 Task: Add Sprouts Organic Balsamic Glaze to the cart.
Action: Mouse pressed left at (21, 83)
Screenshot: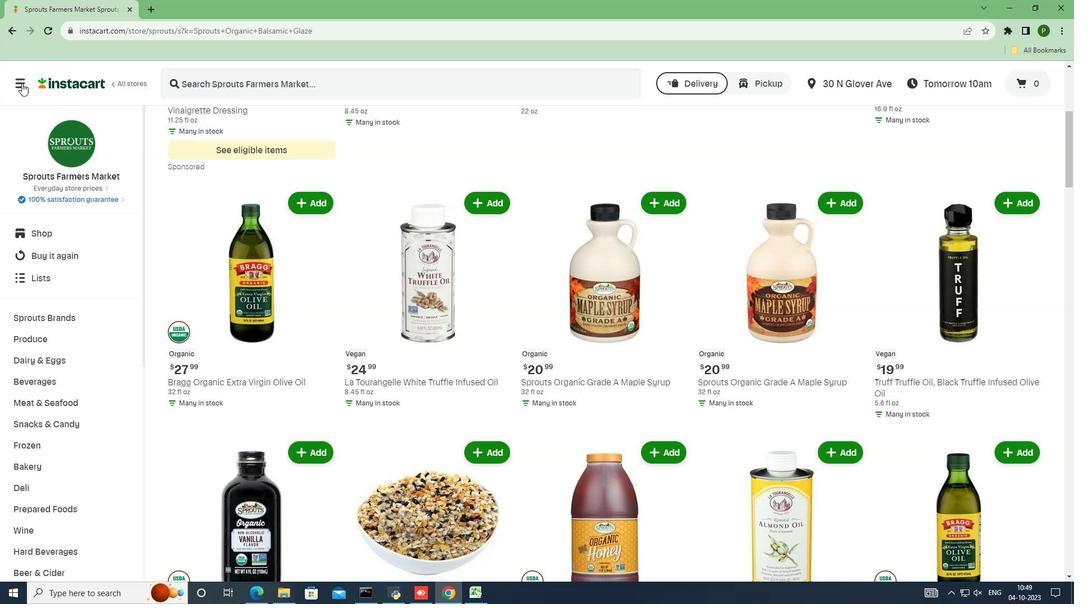 
Action: Mouse moved to (68, 306)
Screenshot: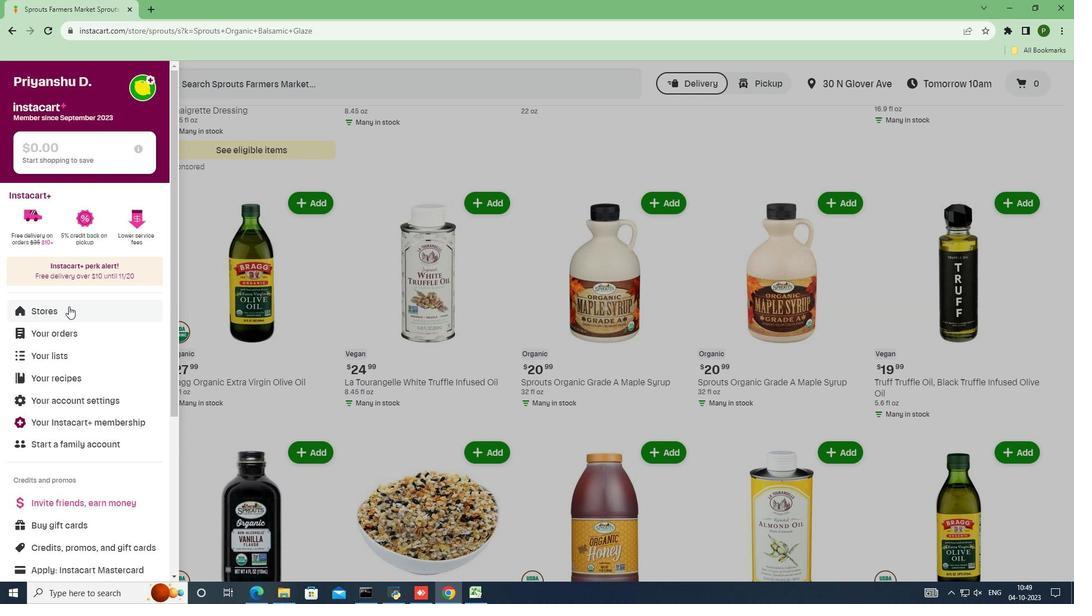 
Action: Mouse pressed left at (68, 306)
Screenshot: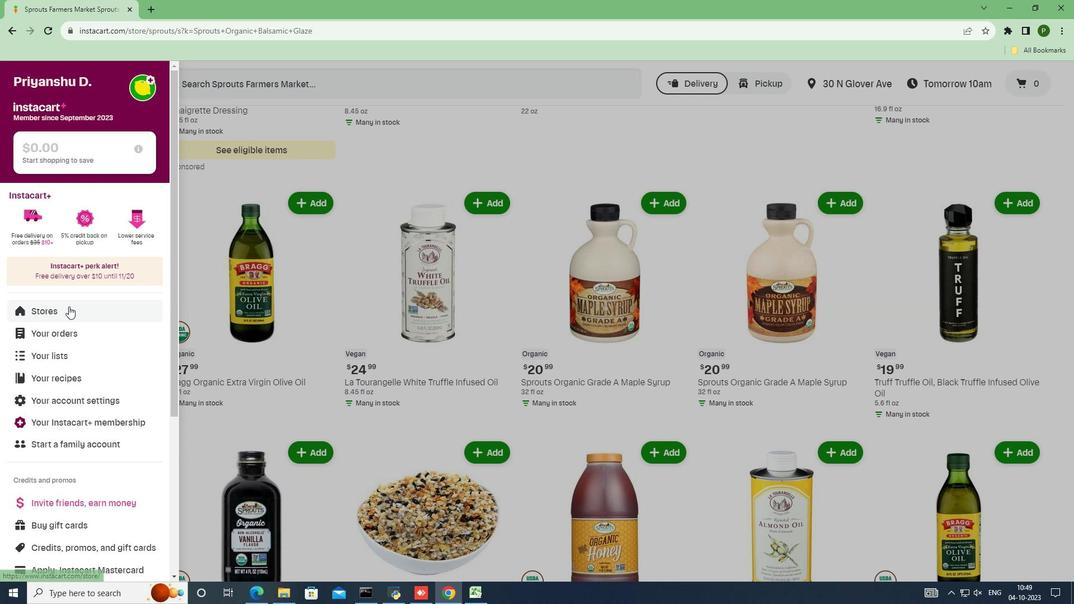 
Action: Mouse moved to (250, 140)
Screenshot: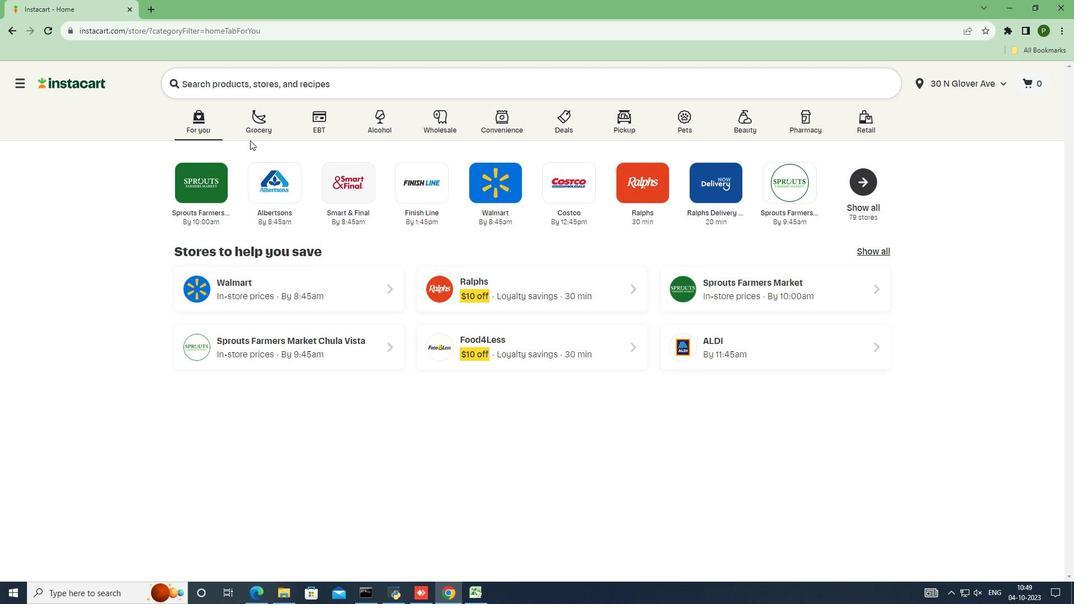 
Action: Mouse pressed left at (250, 140)
Screenshot: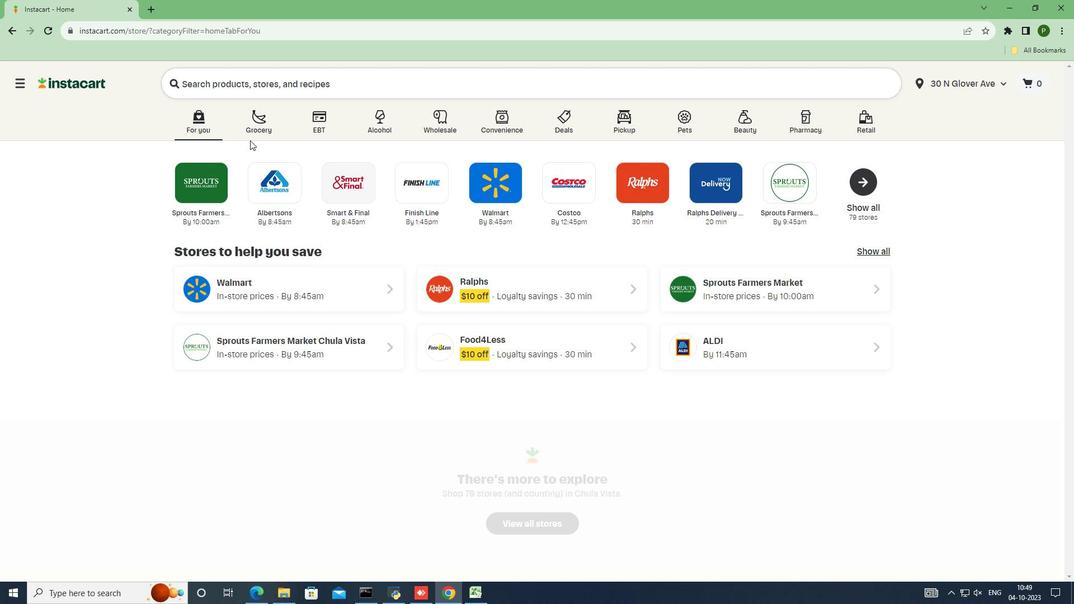 
Action: Mouse moved to (251, 137)
Screenshot: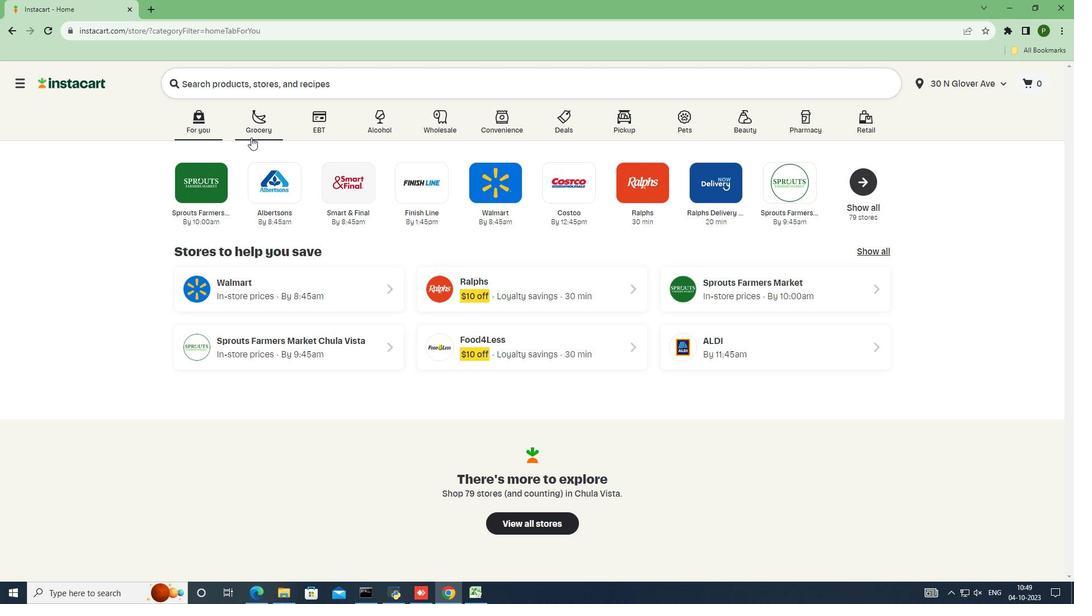 
Action: Mouse pressed left at (251, 137)
Screenshot: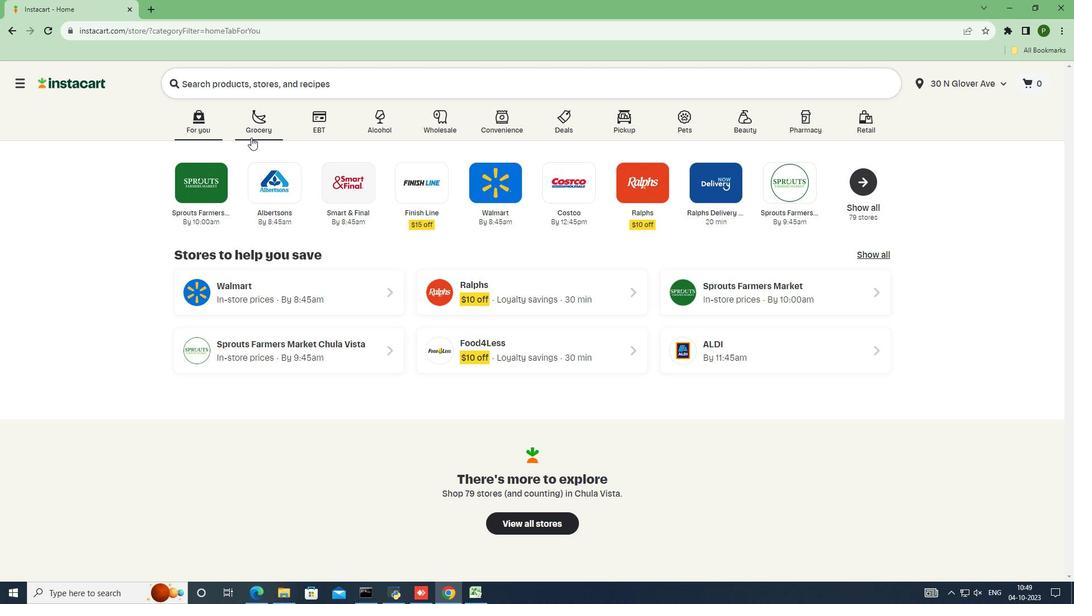 
Action: Mouse moved to (674, 258)
Screenshot: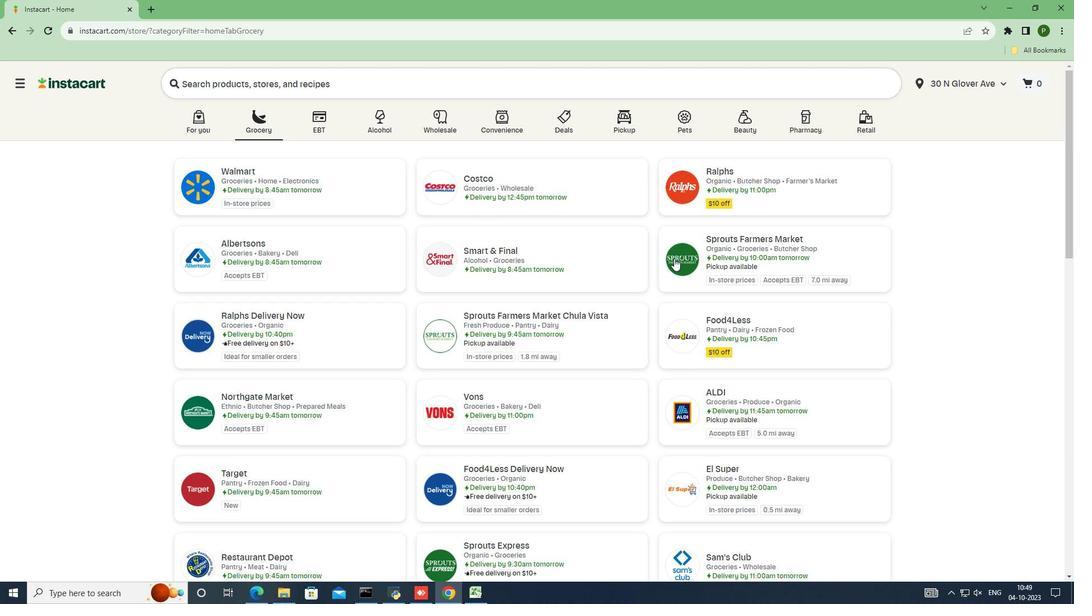 
Action: Mouse pressed left at (674, 258)
Screenshot: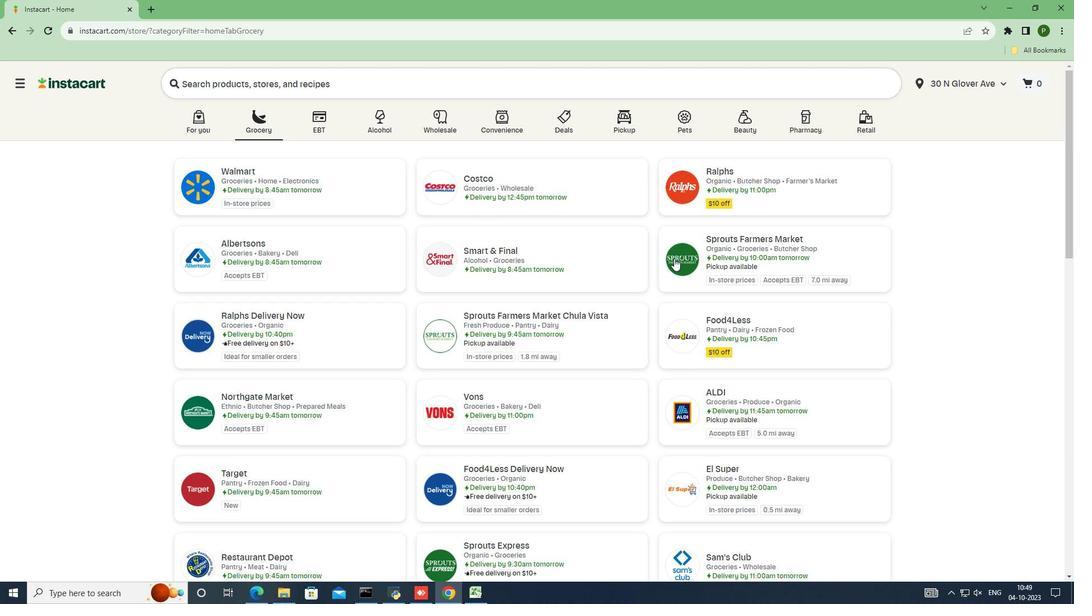 
Action: Mouse moved to (81, 318)
Screenshot: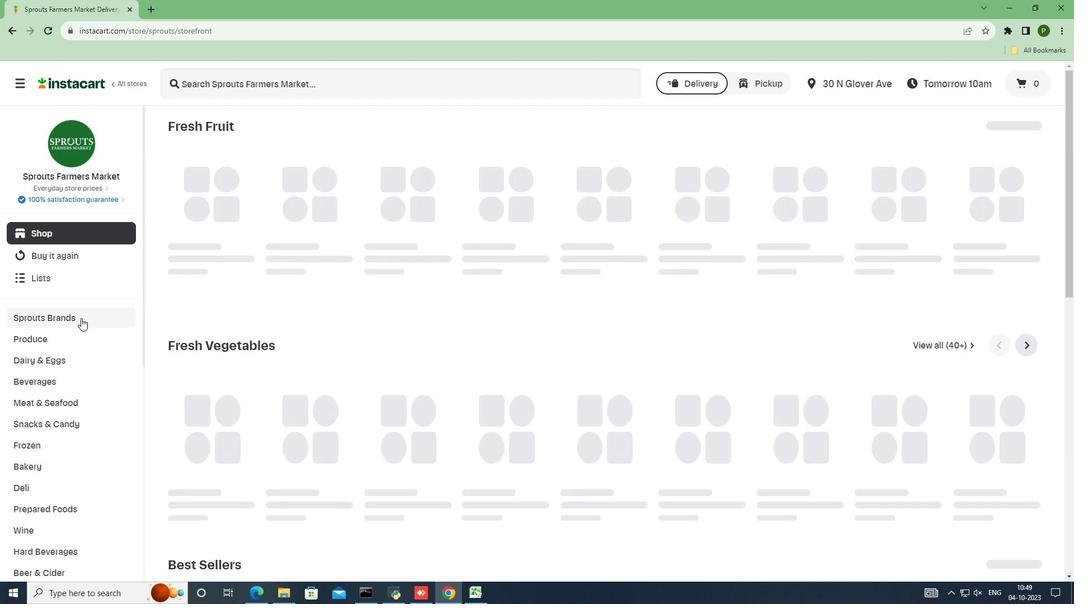 
Action: Mouse pressed left at (81, 318)
Screenshot: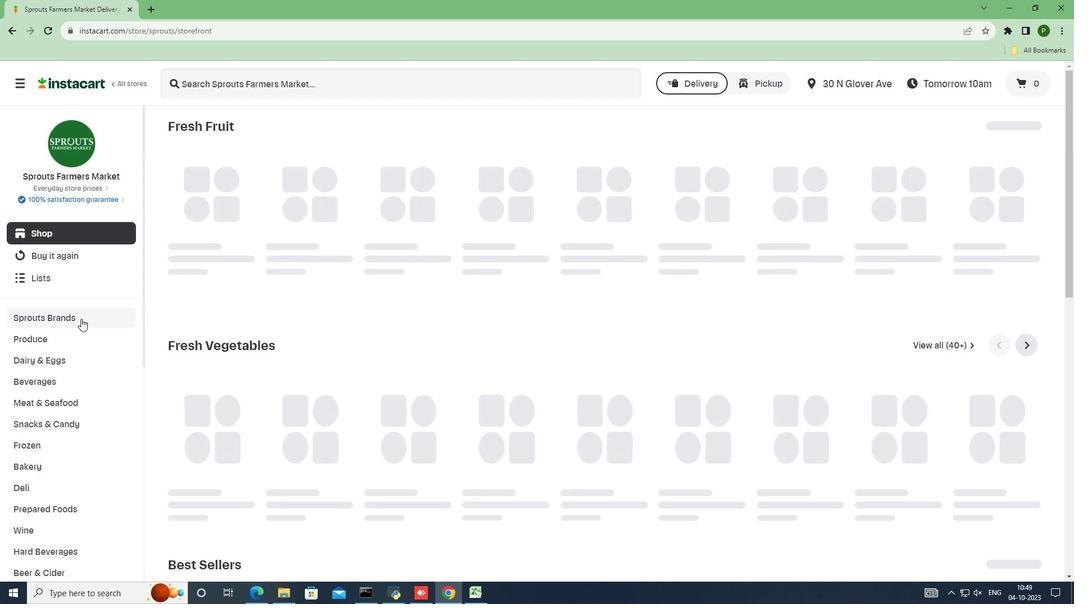 
Action: Mouse moved to (61, 400)
Screenshot: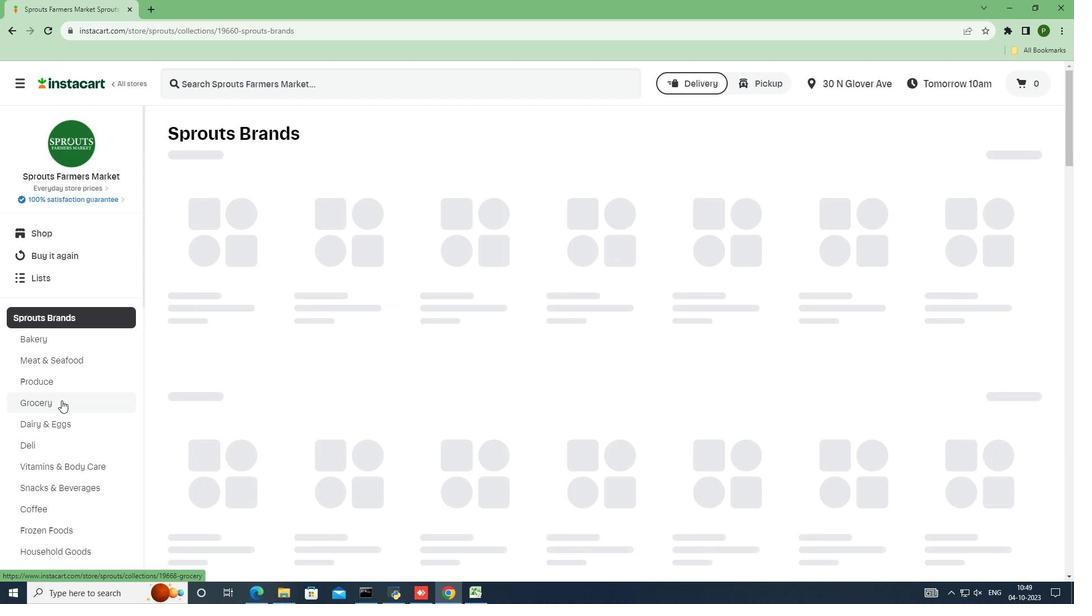 
Action: Mouse pressed left at (61, 400)
Screenshot: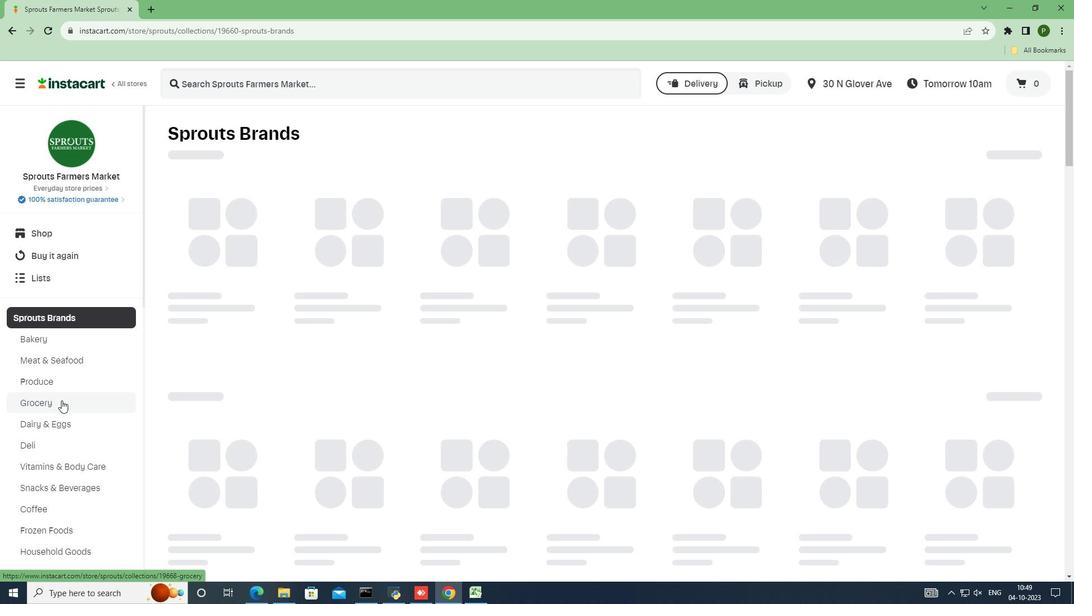 
Action: Mouse moved to (248, 226)
Screenshot: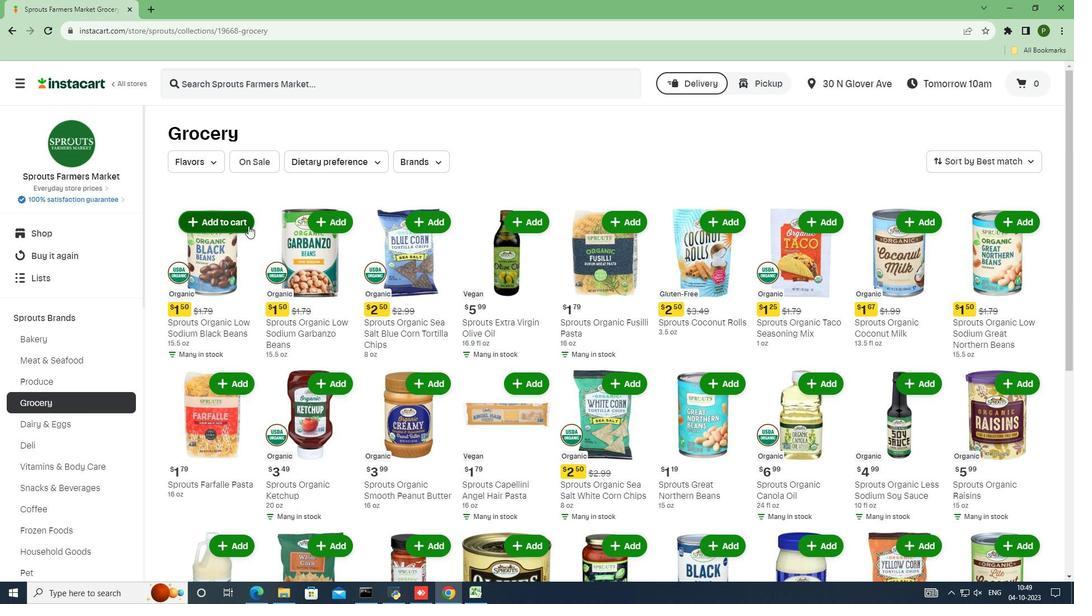 
Action: Mouse scrolled (248, 225) with delta (0, 0)
Screenshot: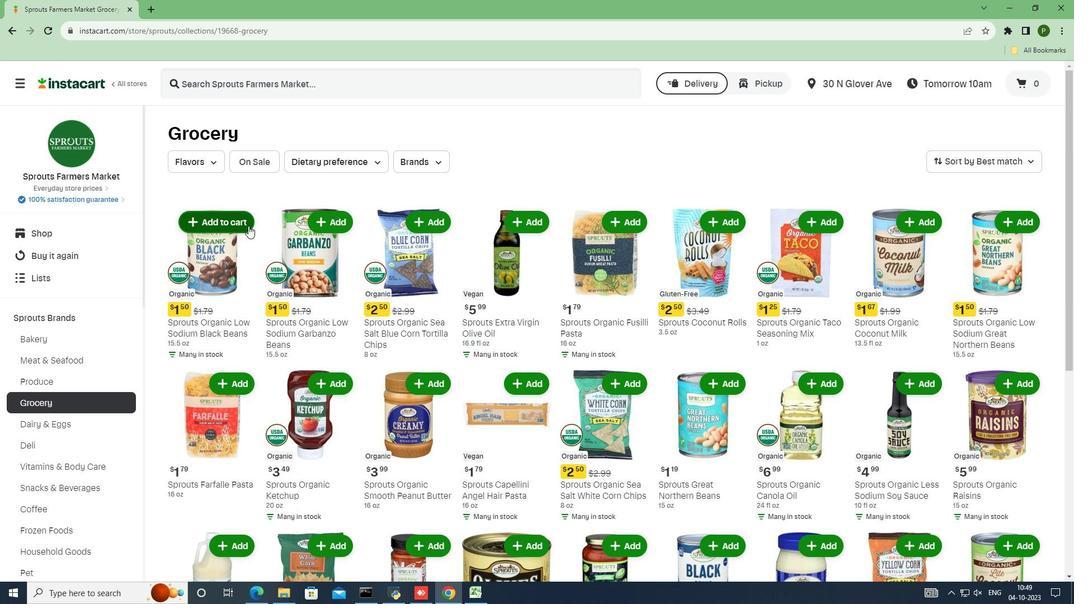 
Action: Mouse scrolled (248, 225) with delta (0, 0)
Screenshot: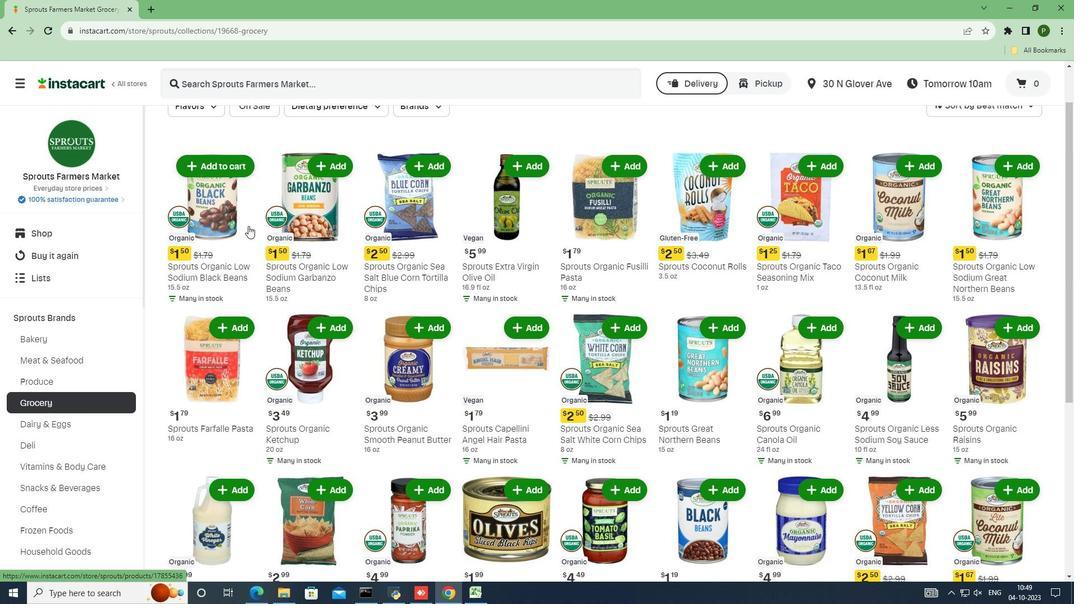 
Action: Mouse scrolled (248, 225) with delta (0, 0)
Screenshot: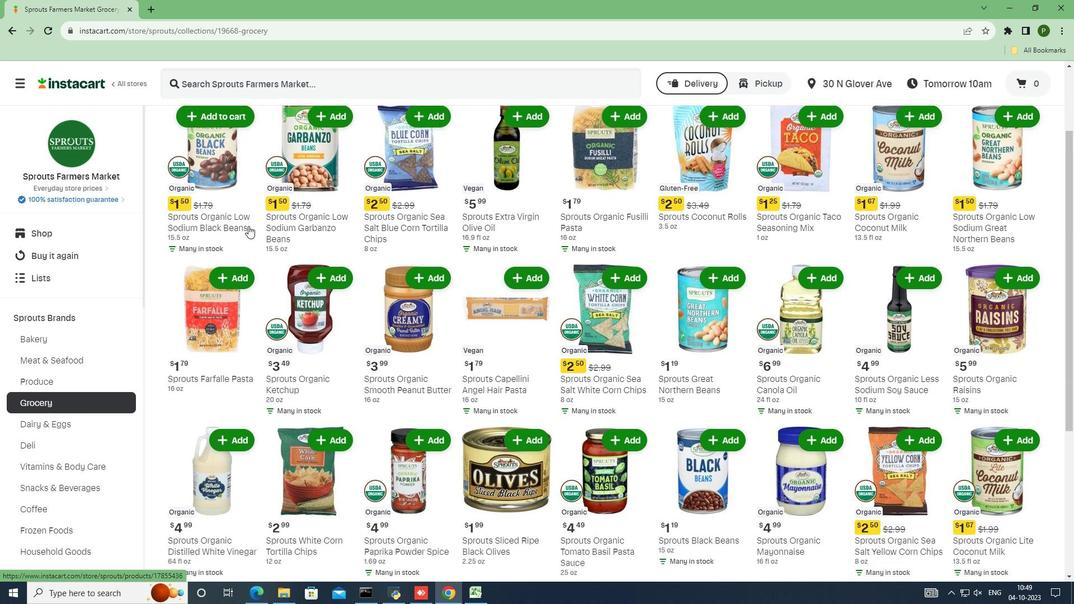 
Action: Mouse scrolled (248, 225) with delta (0, 0)
Screenshot: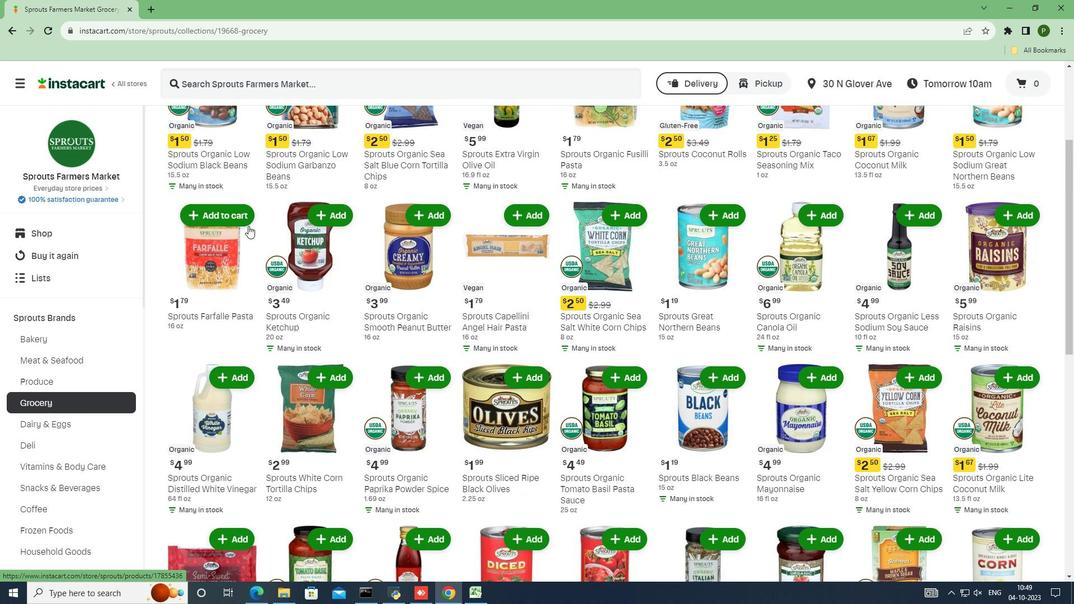 
Action: Mouse scrolled (248, 225) with delta (0, 0)
Screenshot: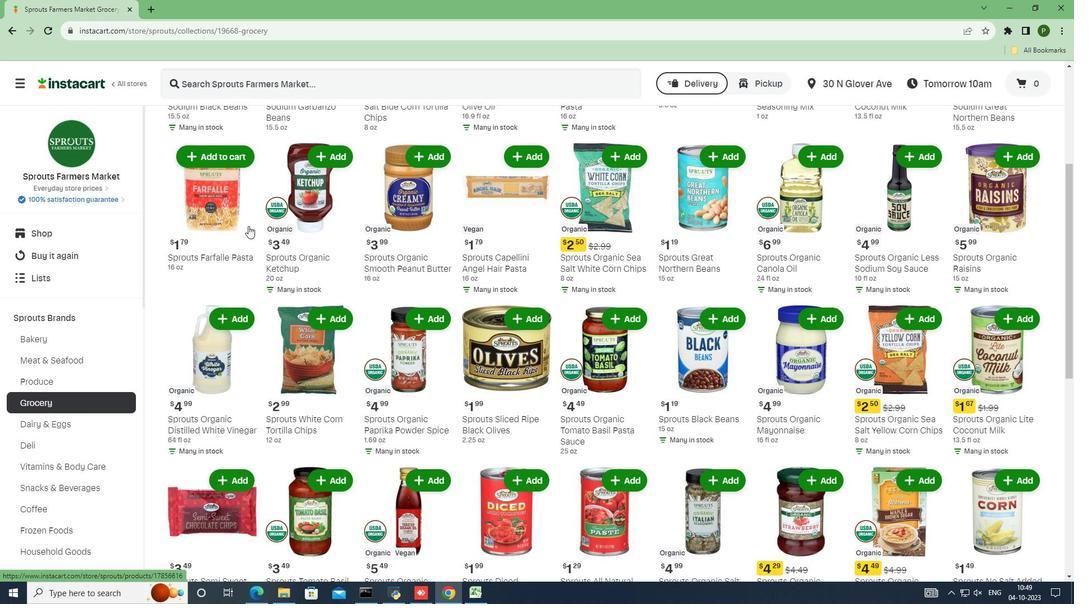 
Action: Mouse scrolled (248, 225) with delta (0, 0)
Screenshot: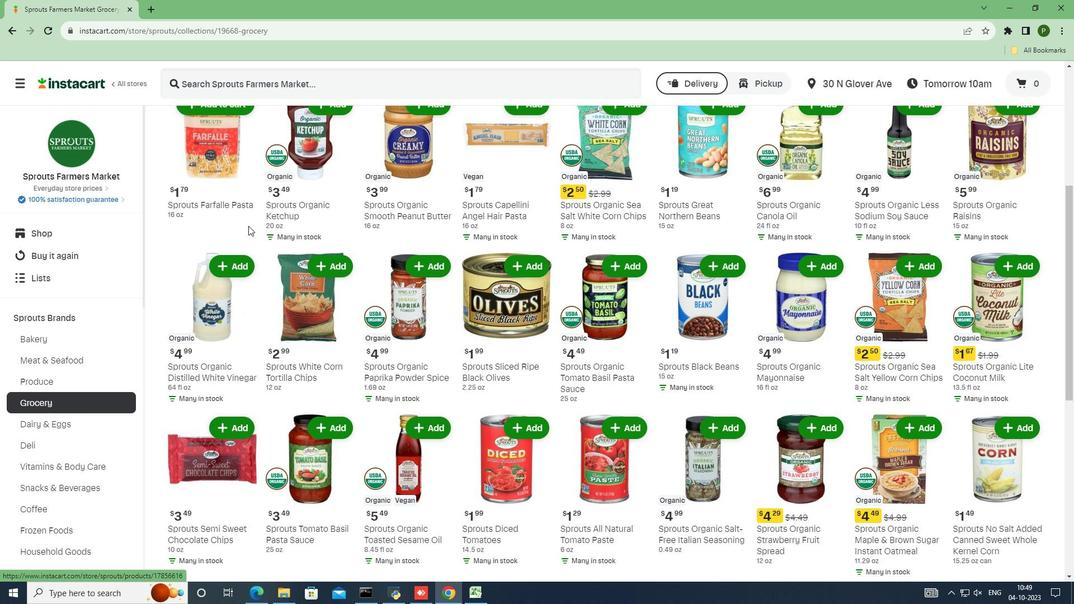 
Action: Mouse scrolled (248, 225) with delta (0, 0)
Screenshot: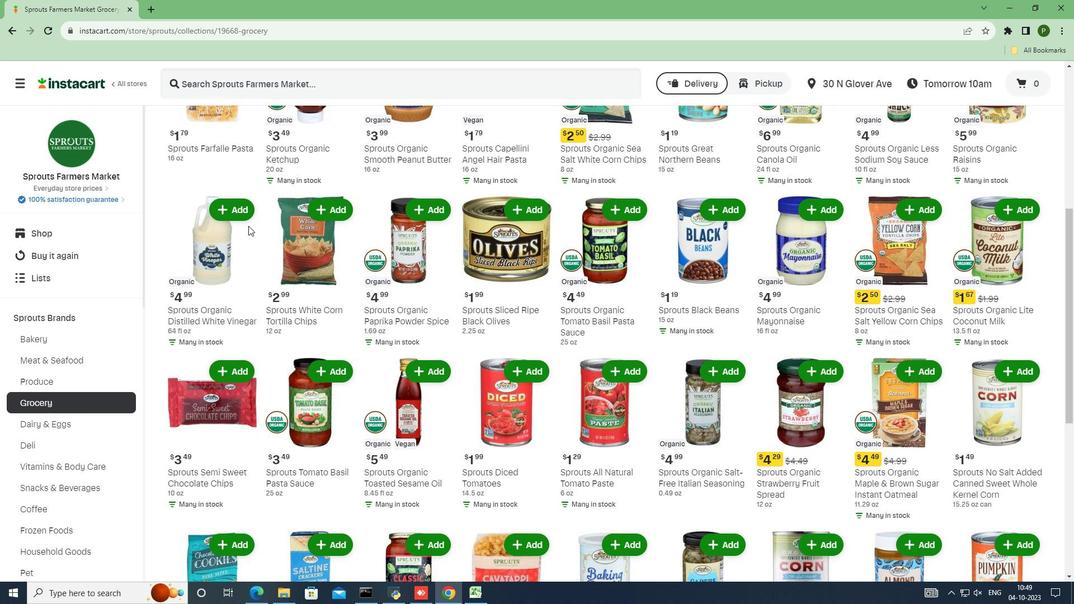 
Action: Mouse scrolled (248, 225) with delta (0, 0)
Screenshot: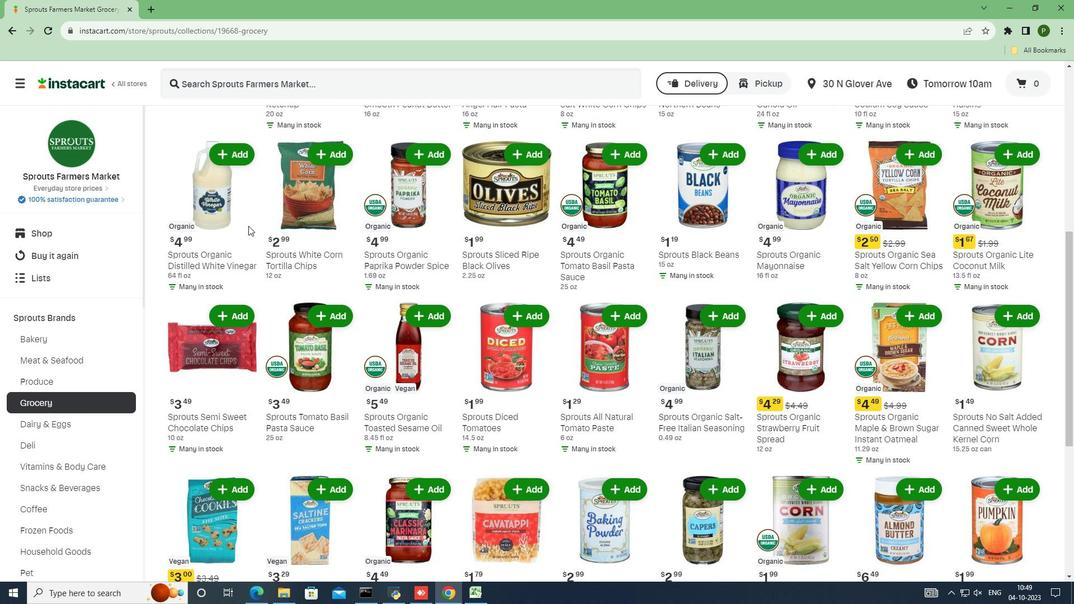
Action: Mouse scrolled (248, 225) with delta (0, 0)
Screenshot: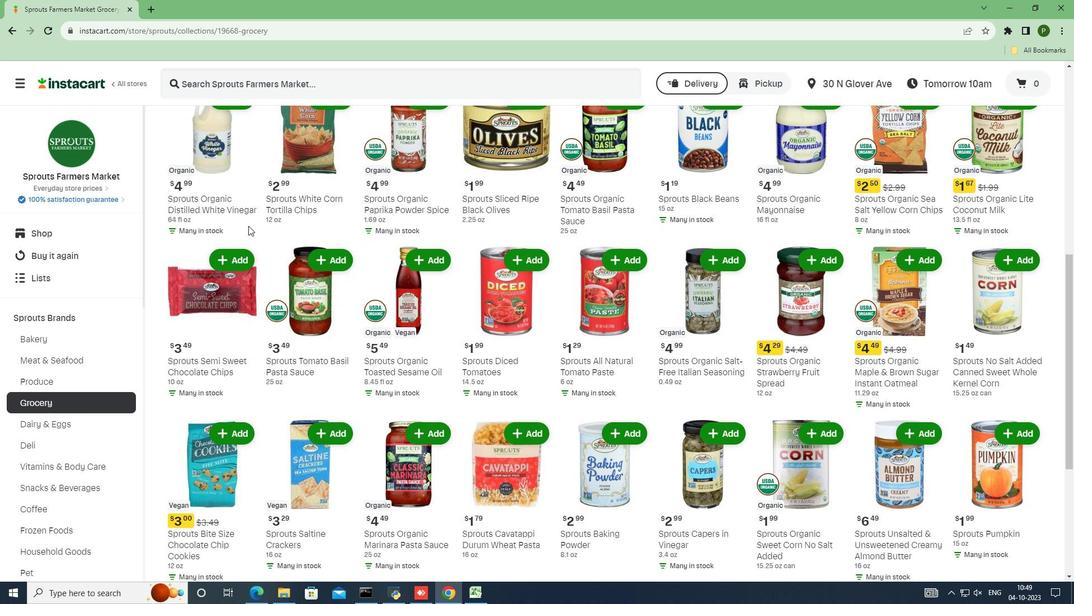 
Action: Mouse scrolled (248, 225) with delta (0, 0)
Screenshot: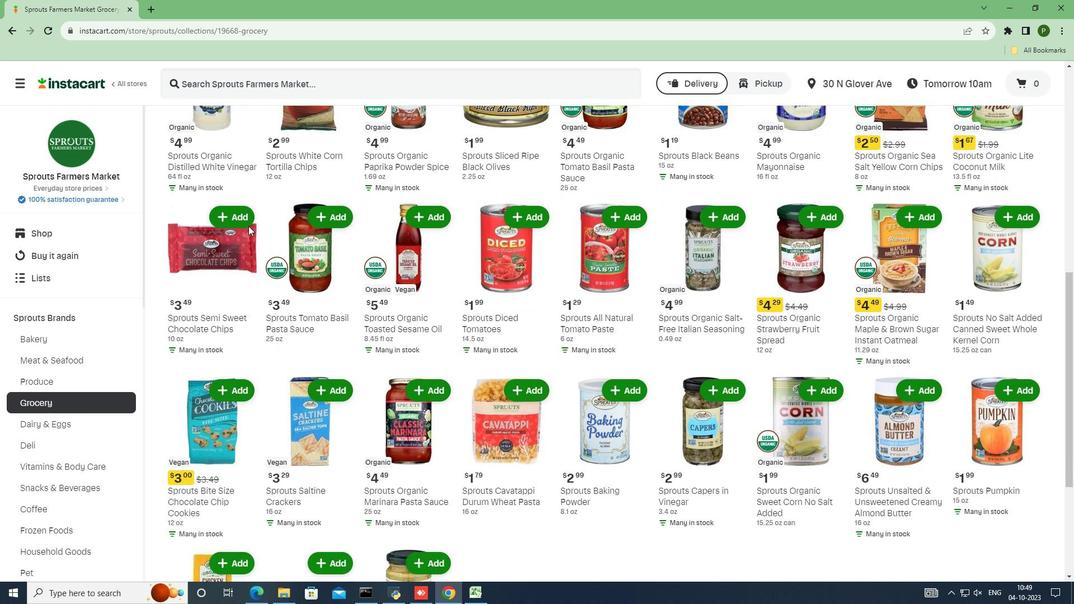 
Action: Mouse scrolled (248, 226) with delta (0, 0)
Screenshot: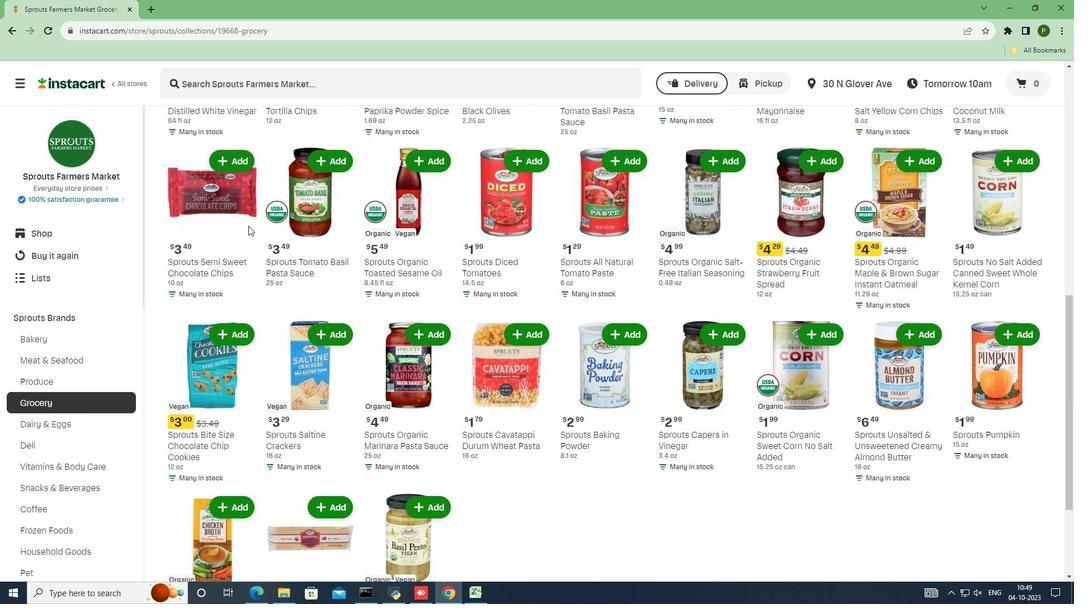 
Action: Mouse scrolled (248, 225) with delta (0, 0)
Screenshot: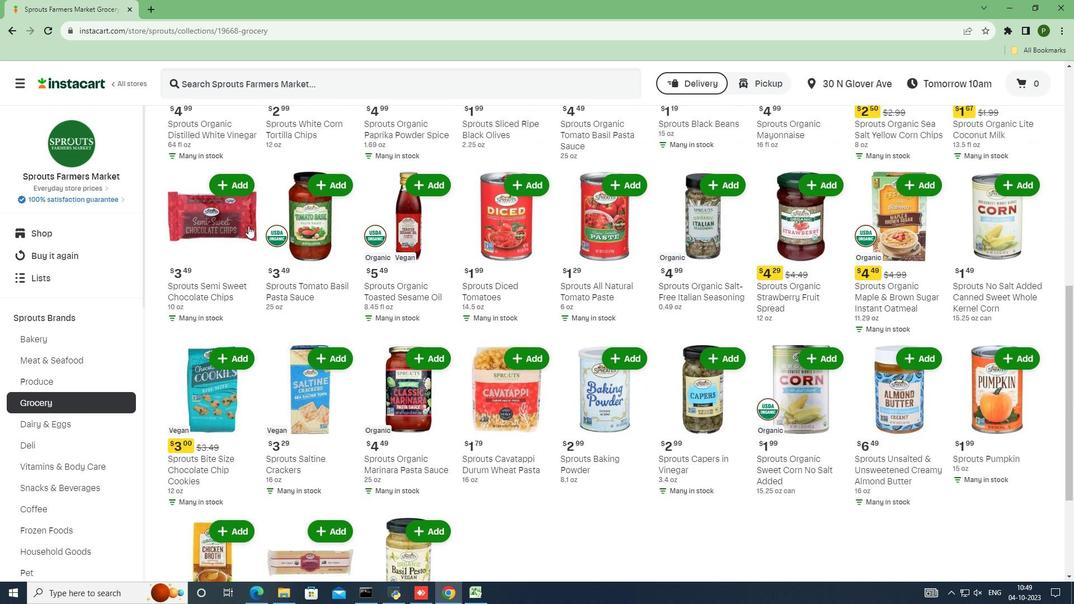 
Action: Mouse scrolled (248, 225) with delta (0, 0)
Screenshot: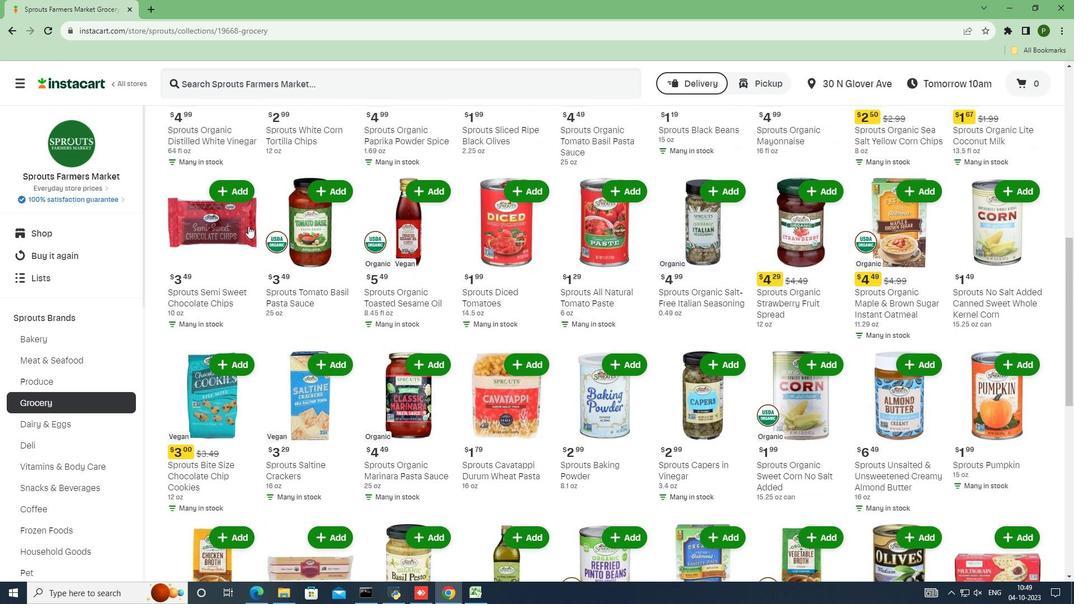 
Action: Mouse scrolled (248, 225) with delta (0, 0)
Screenshot: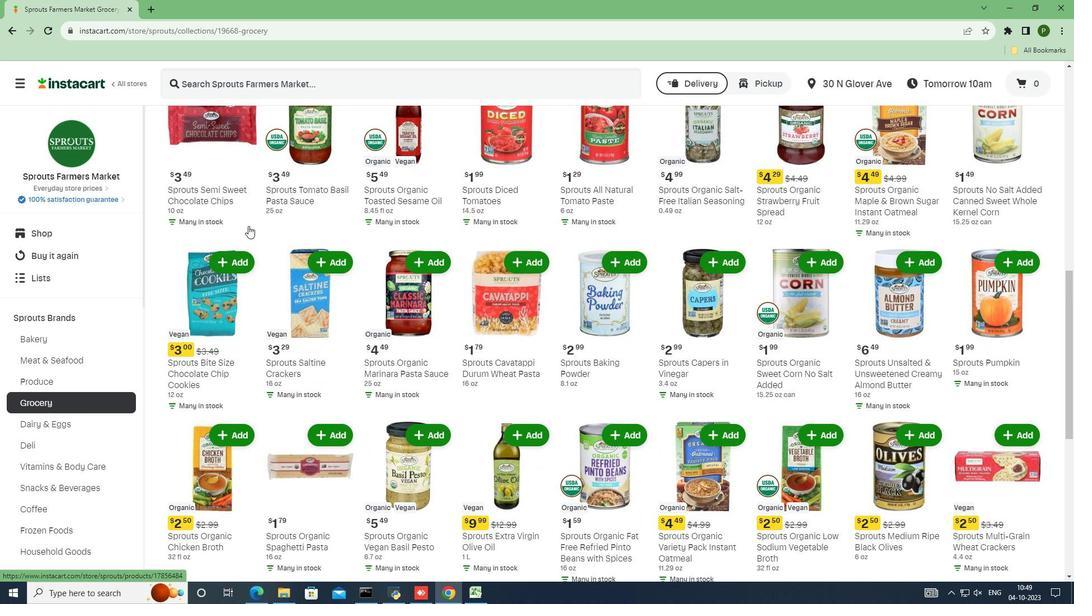 
Action: Mouse scrolled (248, 225) with delta (0, 0)
Screenshot: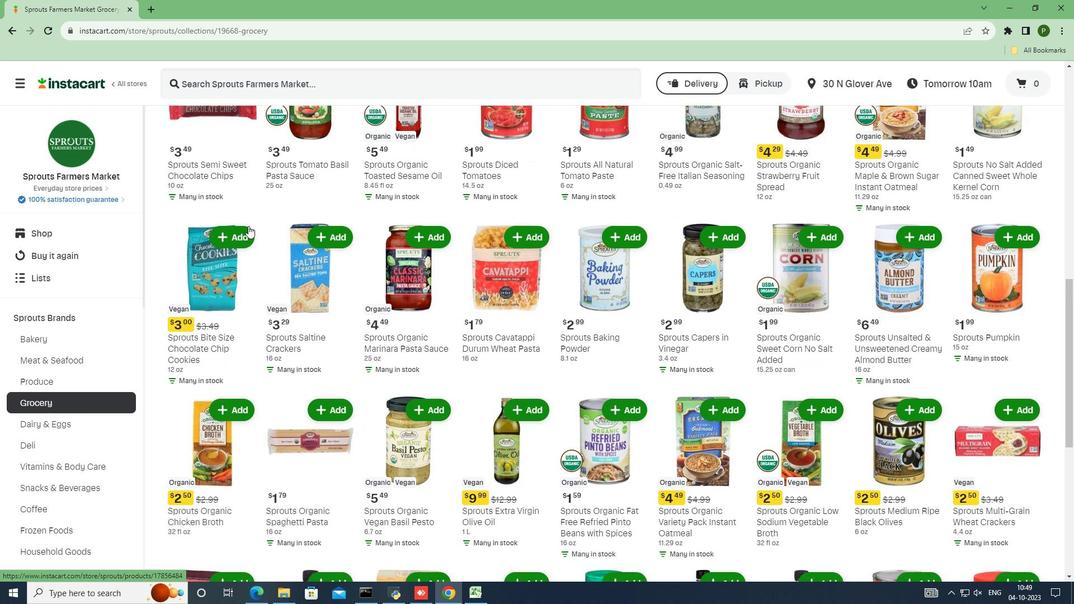 
Action: Mouse scrolled (248, 225) with delta (0, 0)
Screenshot: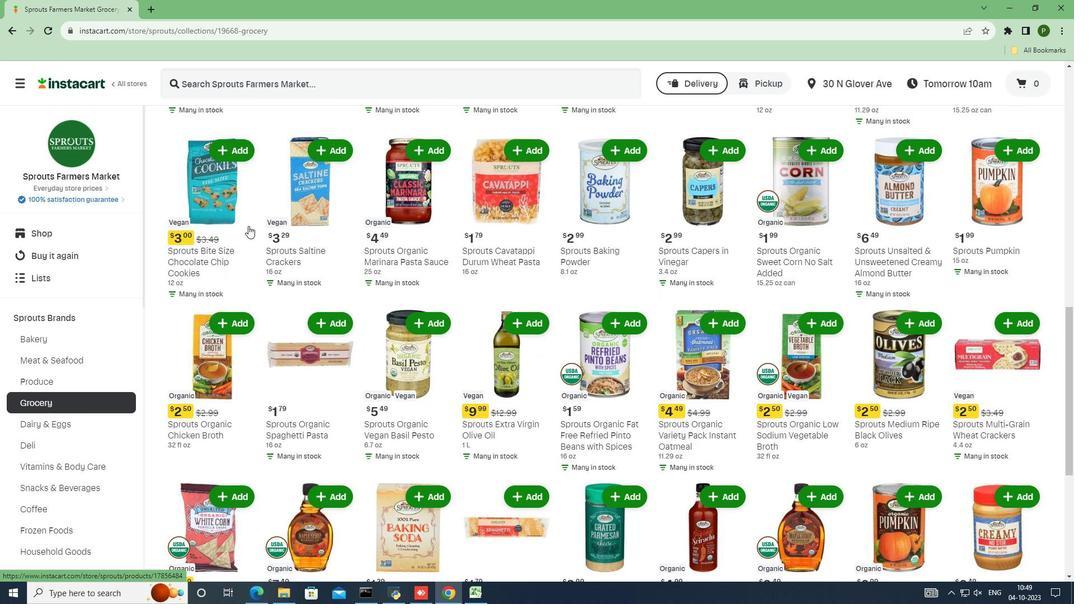 
Action: Mouse scrolled (248, 225) with delta (0, 0)
Screenshot: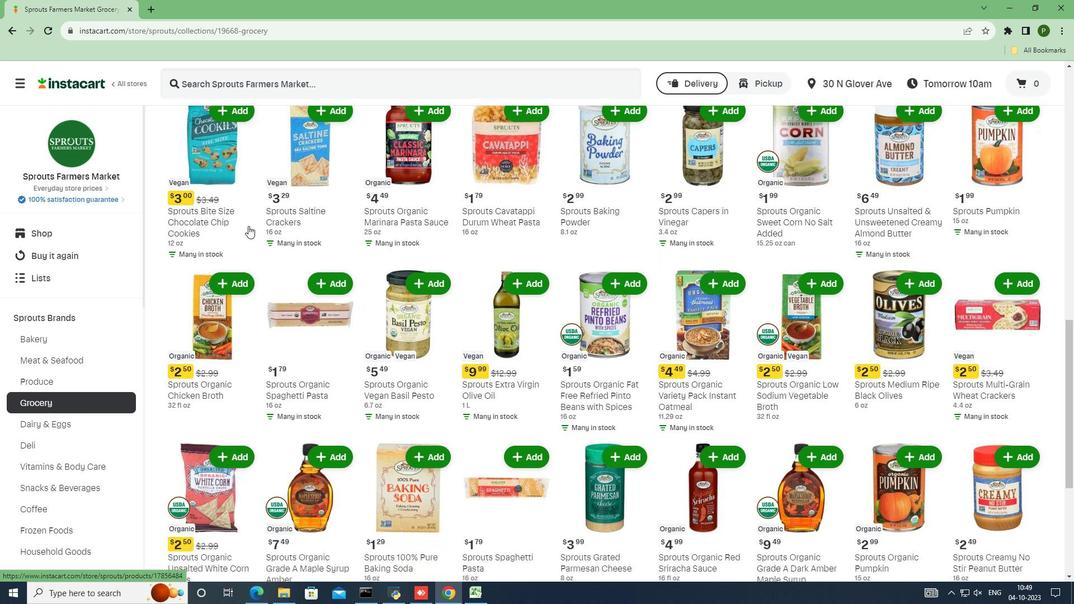 
Action: Mouse scrolled (248, 225) with delta (0, 0)
Screenshot: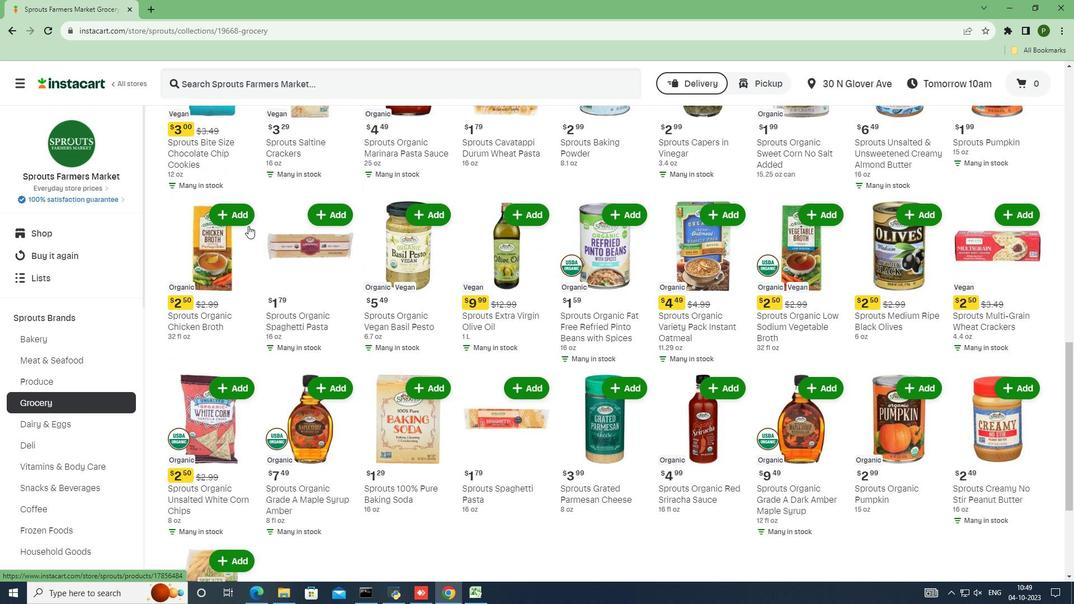 
Action: Mouse scrolled (248, 225) with delta (0, 0)
Screenshot: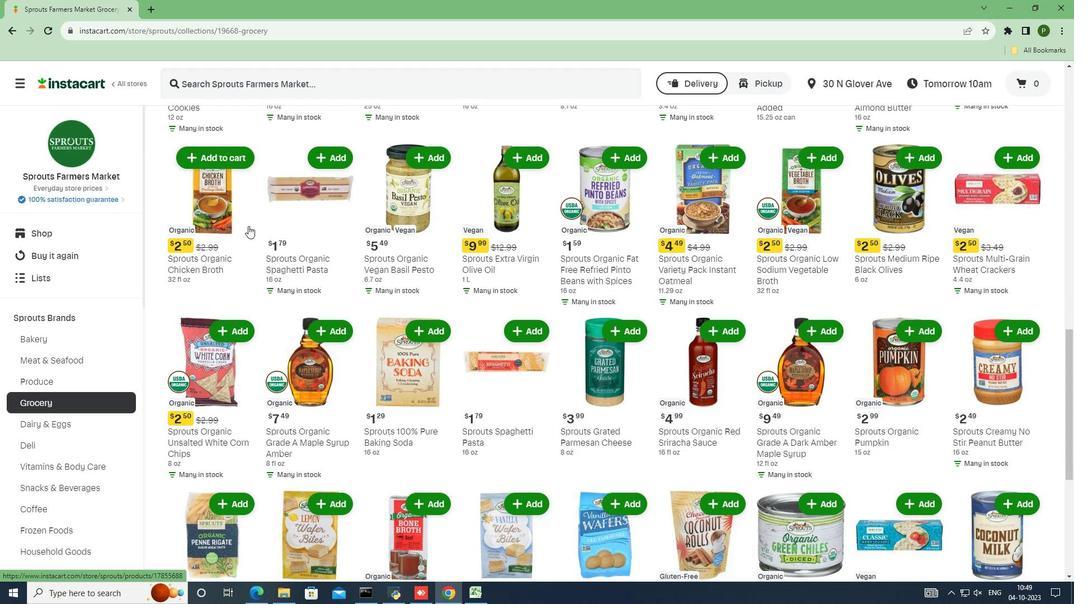 
Action: Mouse scrolled (248, 225) with delta (0, 0)
Screenshot: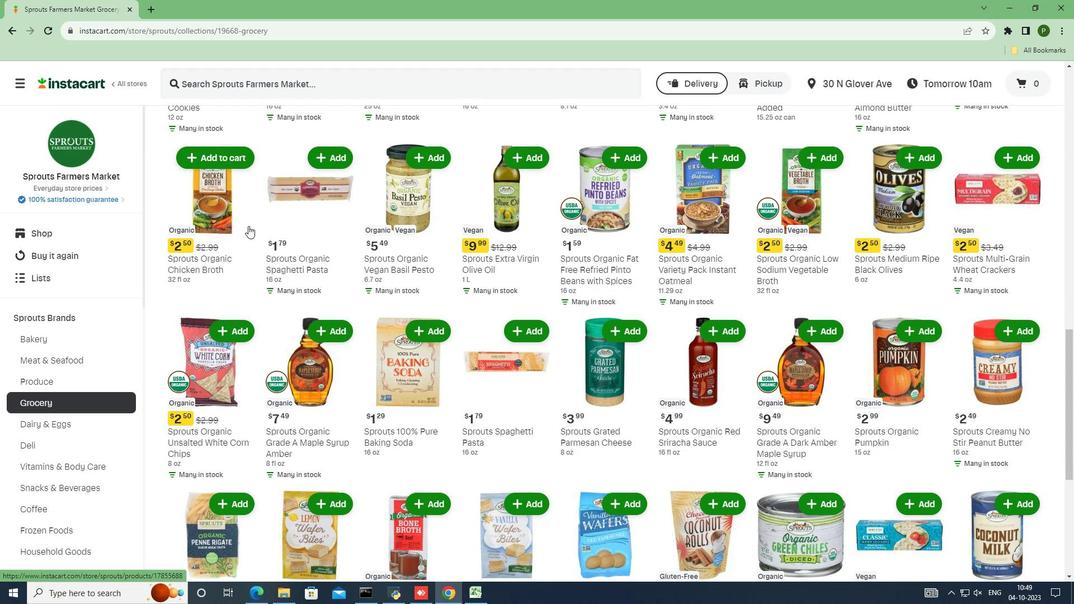
Action: Mouse moved to (257, 243)
Screenshot: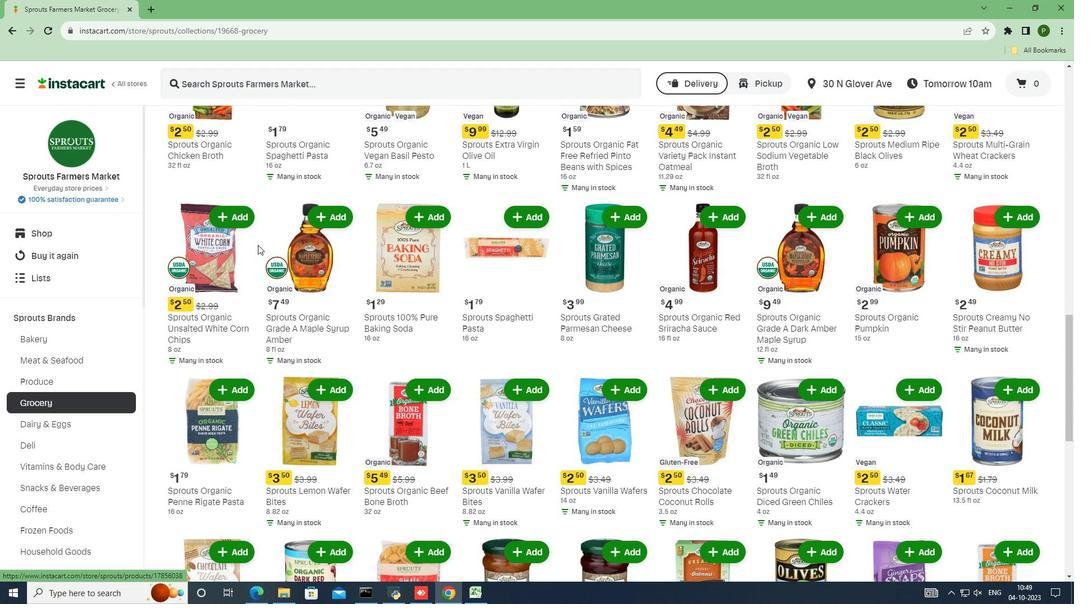 
Action: Mouse scrolled (257, 242) with delta (0, 0)
Screenshot: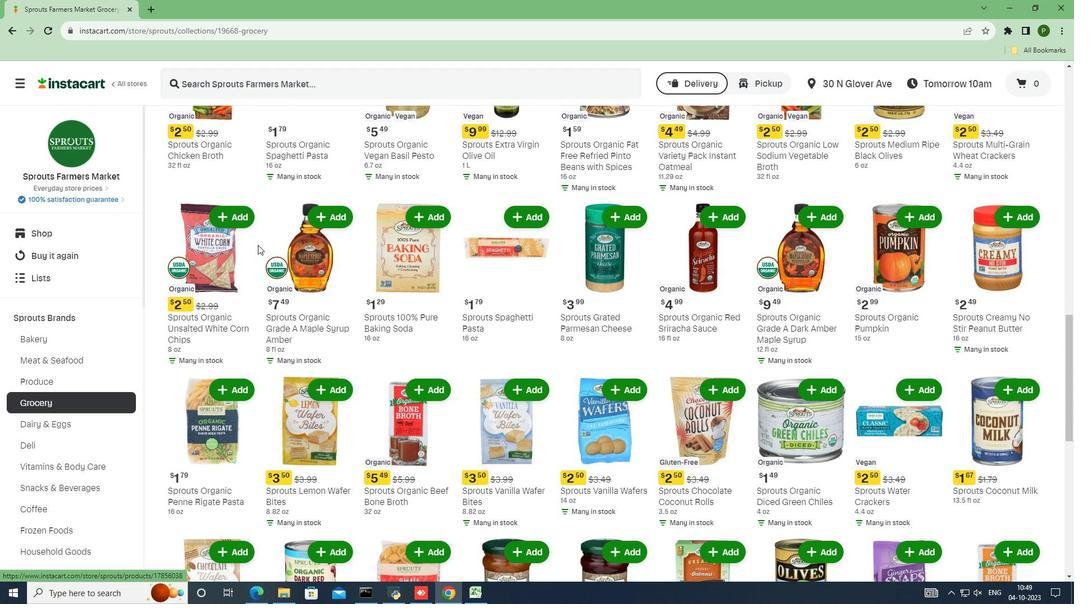 
Action: Mouse moved to (257, 245)
Screenshot: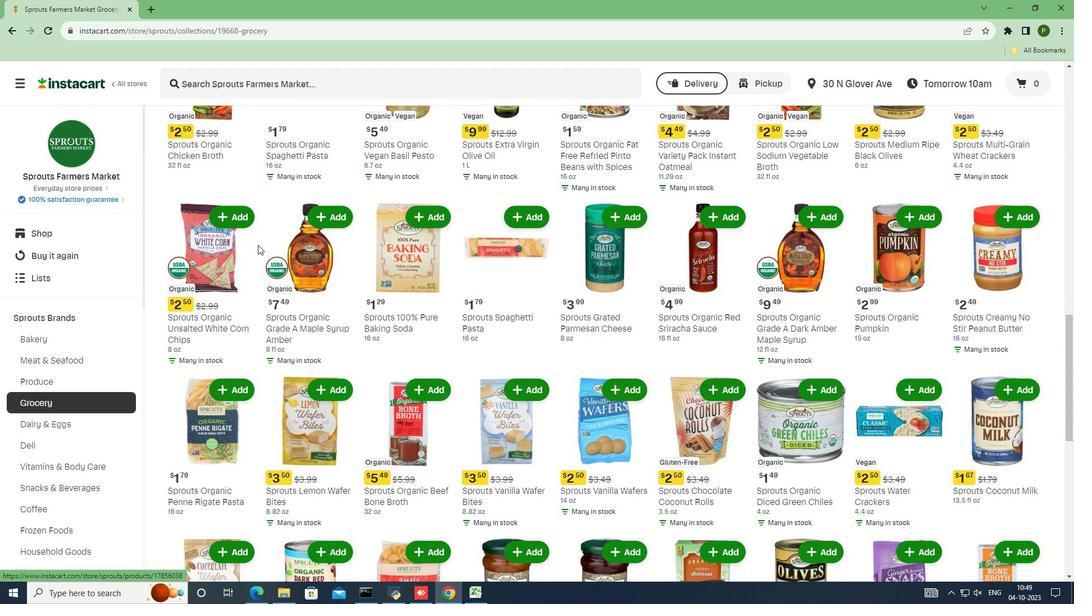 
Action: Mouse scrolled (257, 244) with delta (0, 0)
Screenshot: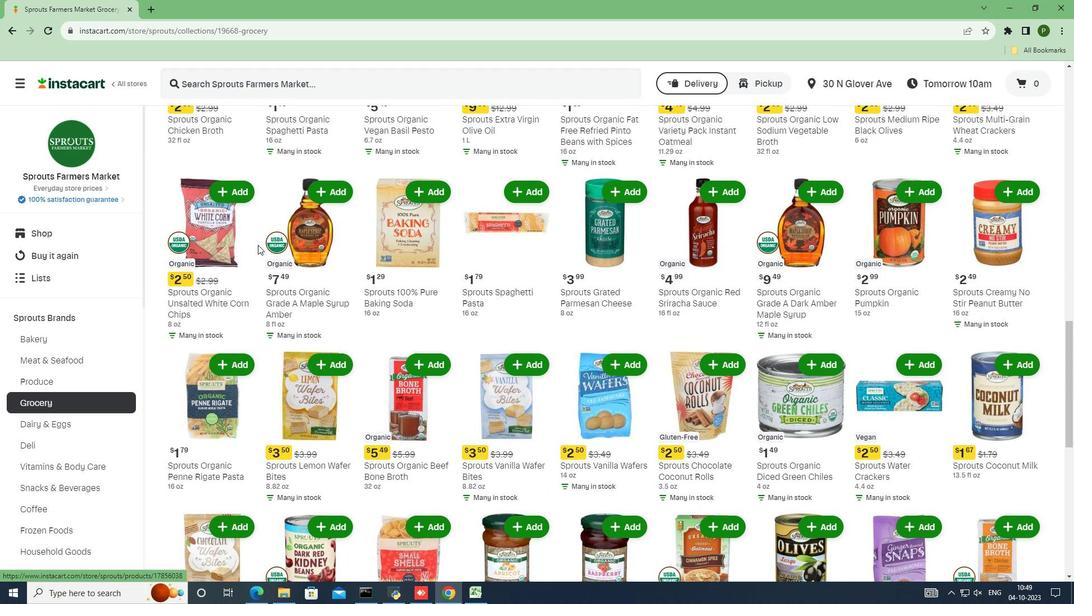 
Action: Mouse scrolled (257, 244) with delta (0, 0)
Screenshot: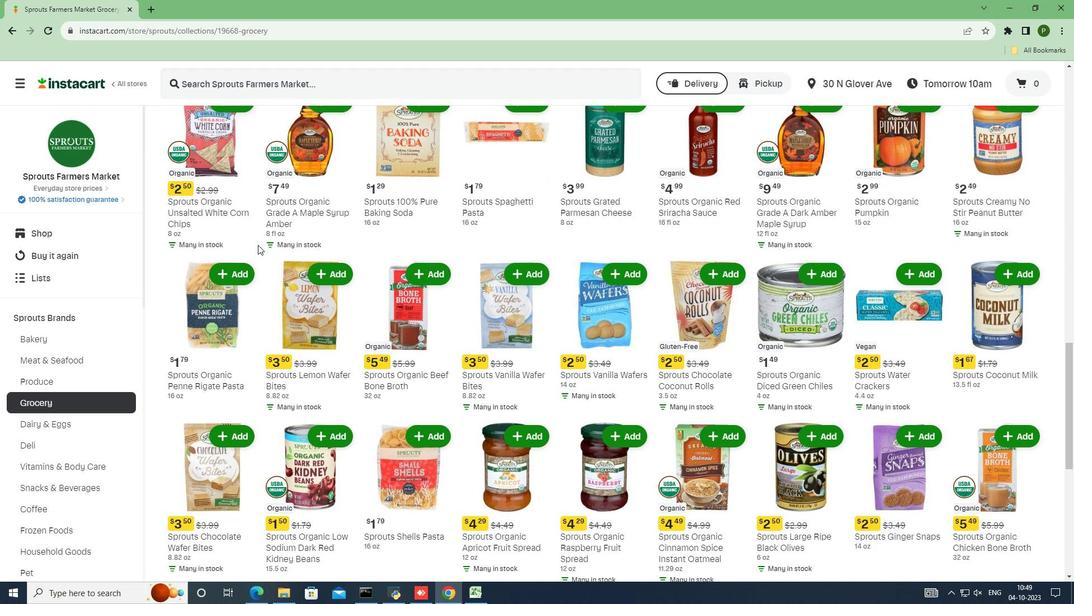 
Action: Mouse scrolled (257, 244) with delta (0, 0)
Screenshot: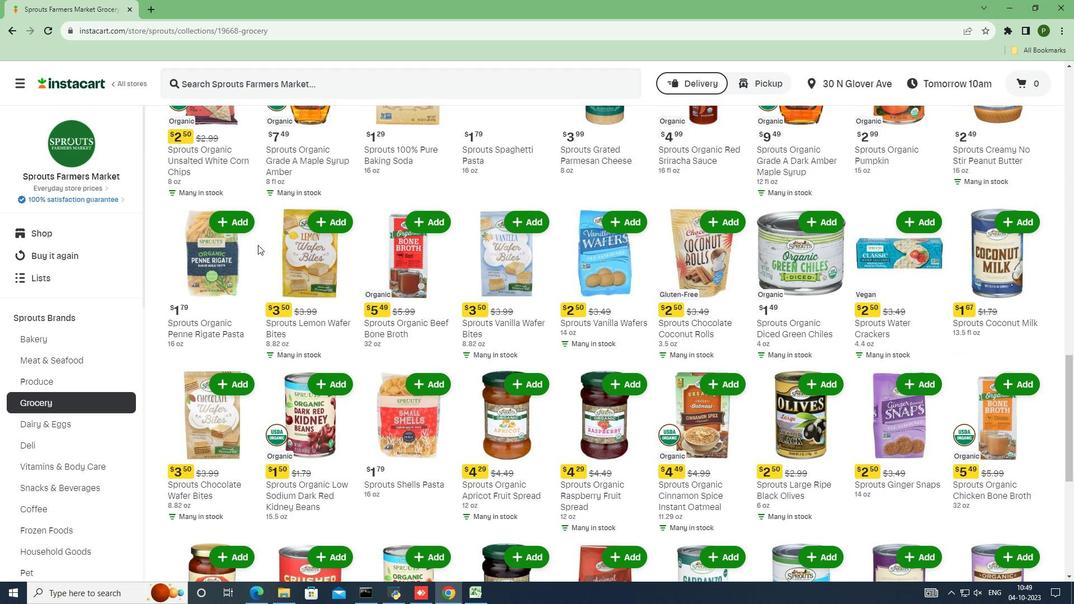 
Action: Mouse scrolled (257, 244) with delta (0, 0)
Screenshot: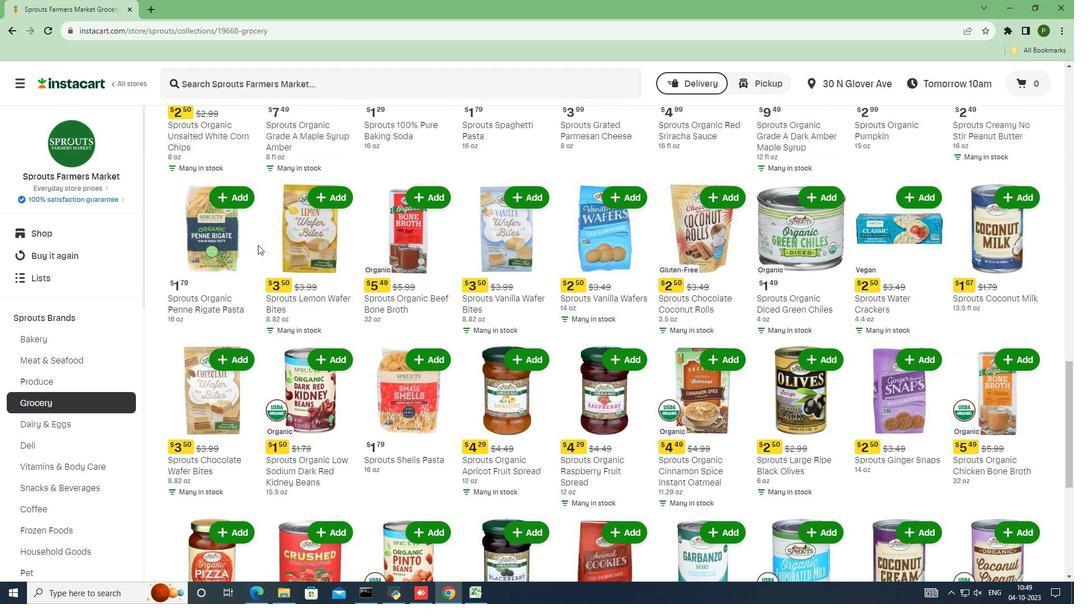 
Action: Mouse scrolled (257, 244) with delta (0, 0)
Screenshot: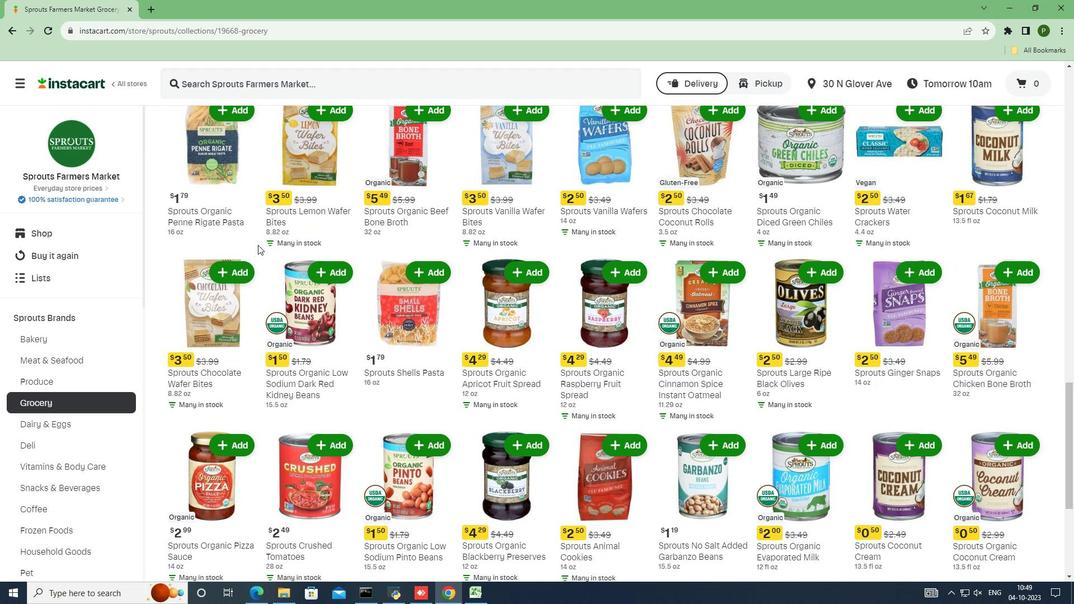 
Action: Mouse scrolled (257, 244) with delta (0, 0)
Screenshot: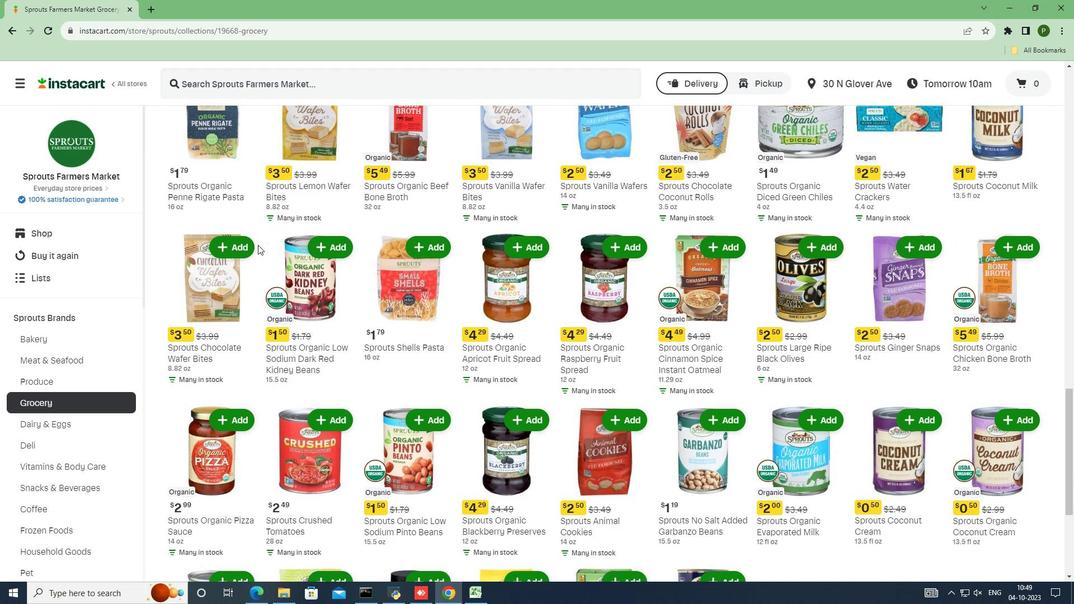 
Action: Mouse scrolled (257, 244) with delta (0, 0)
Screenshot: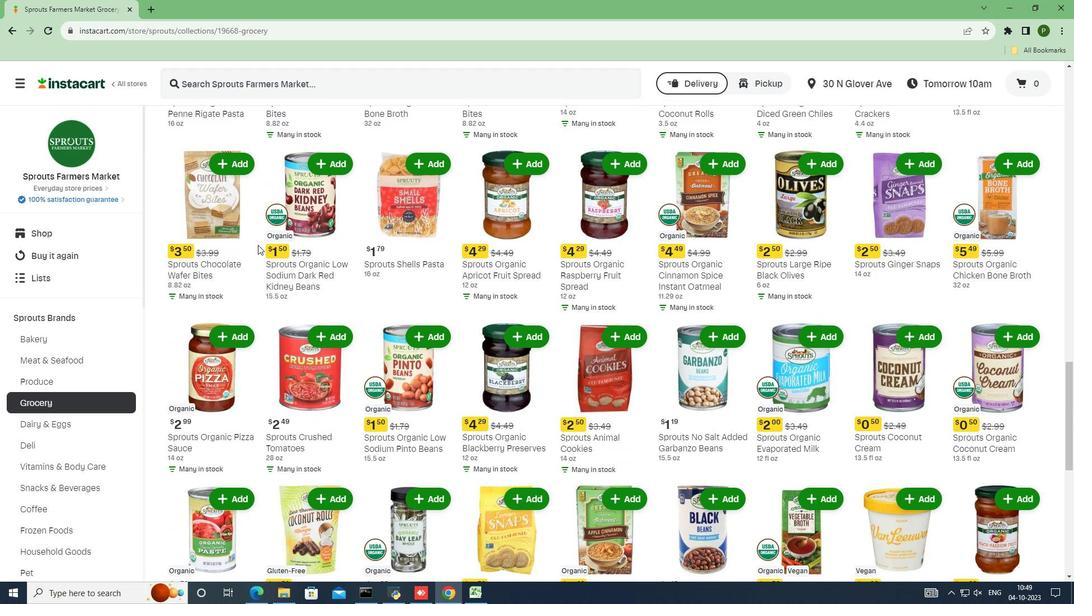 
Action: Mouse scrolled (257, 244) with delta (0, 0)
Screenshot: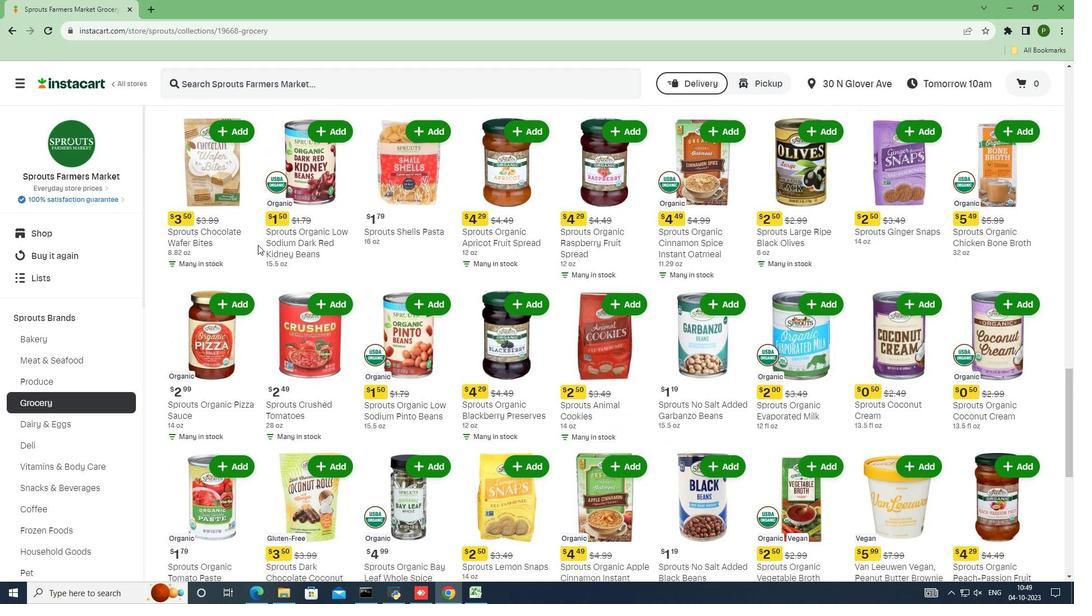 
Action: Mouse scrolled (257, 244) with delta (0, 0)
Screenshot: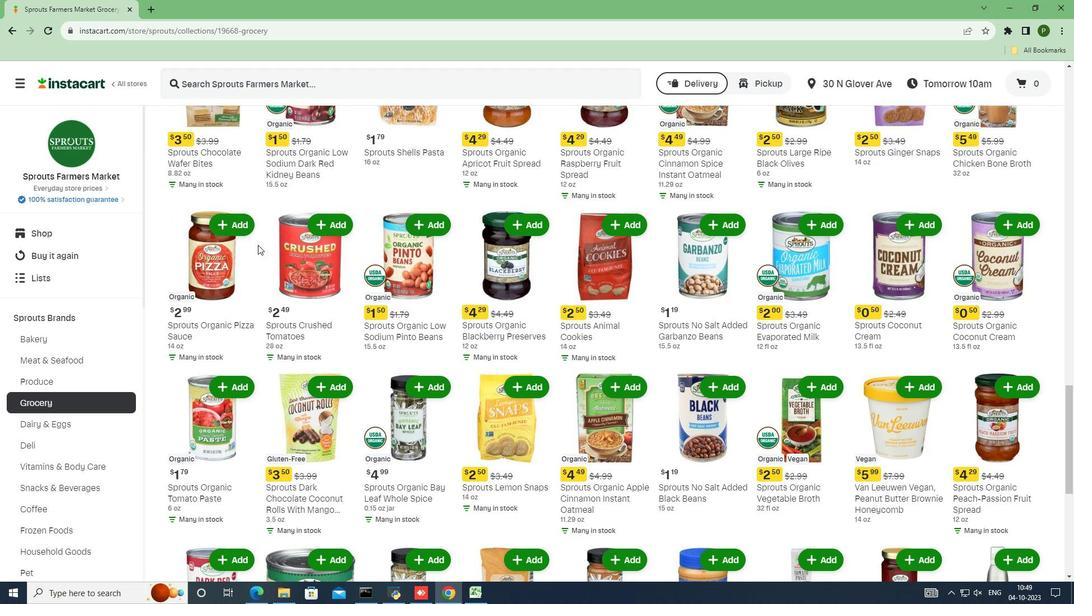 
Action: Mouse scrolled (257, 244) with delta (0, 0)
Screenshot: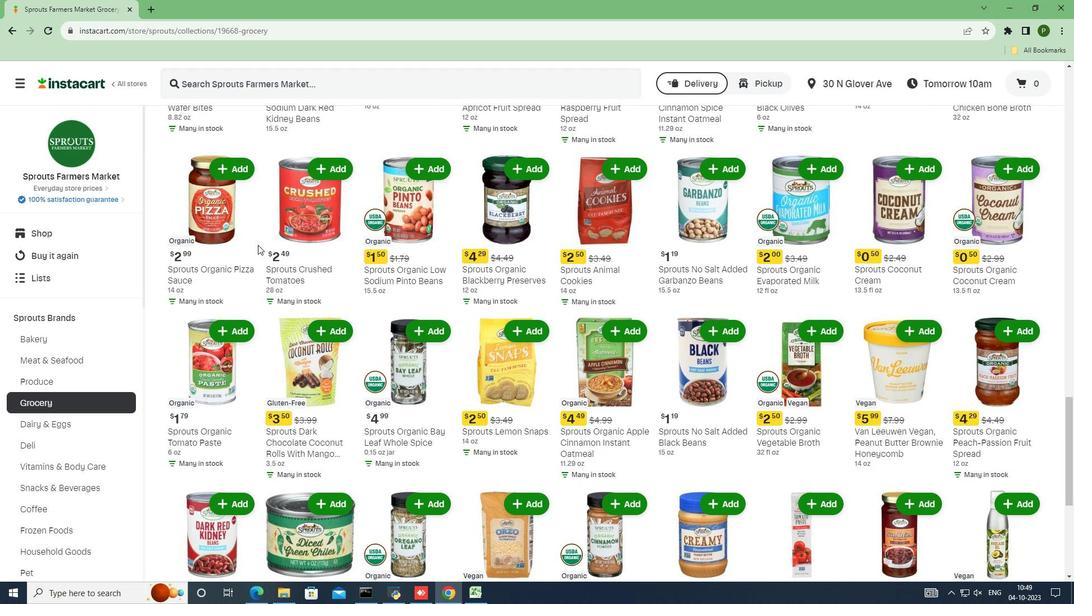 
Action: Mouse scrolled (257, 244) with delta (0, 0)
Screenshot: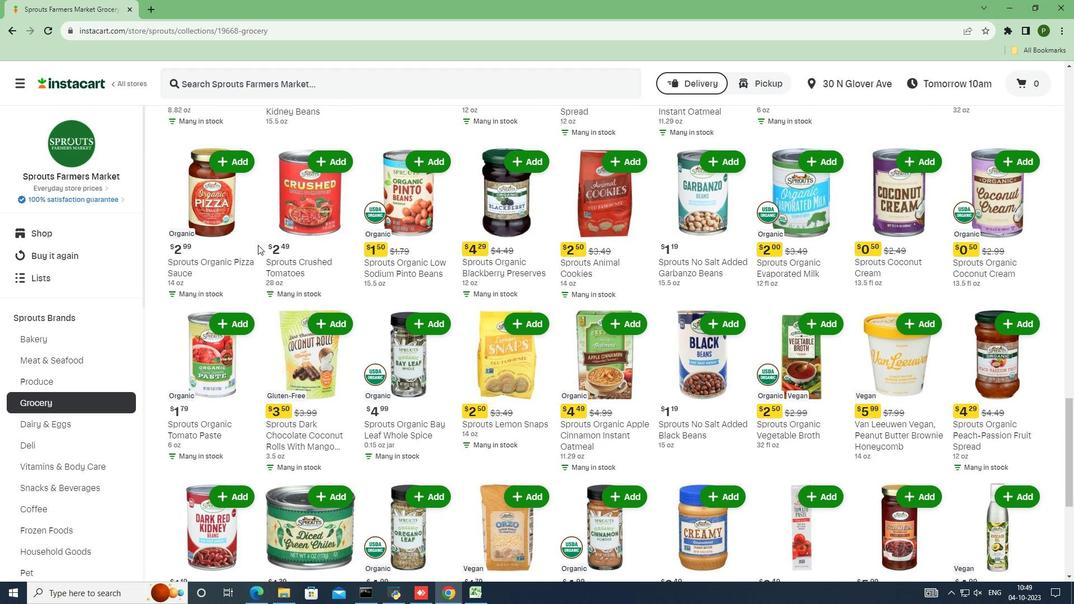 
Action: Mouse scrolled (257, 244) with delta (0, 0)
Screenshot: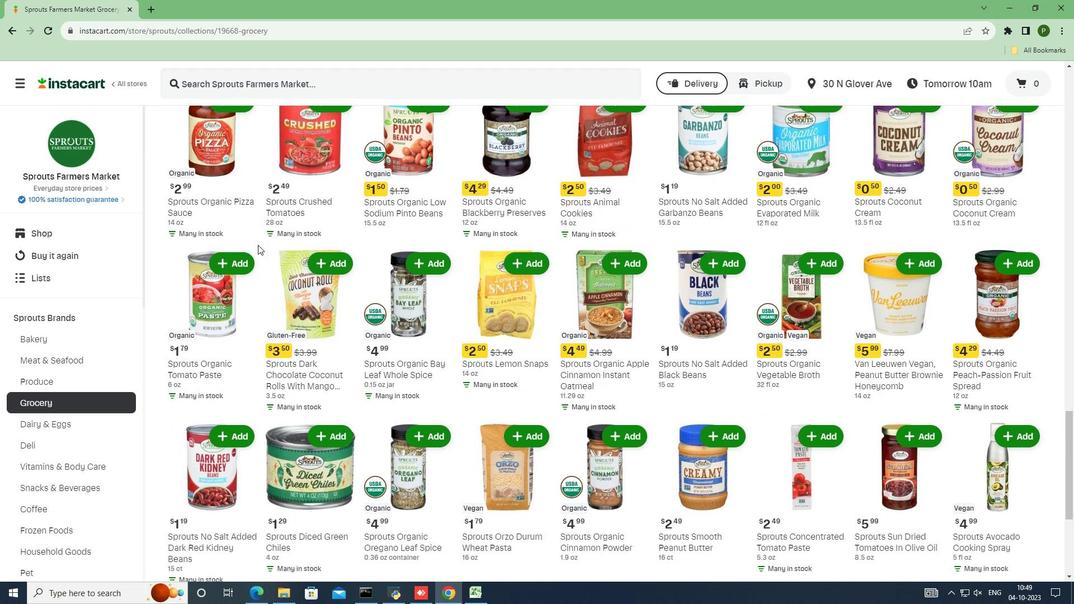 
Action: Mouse scrolled (257, 244) with delta (0, 0)
Screenshot: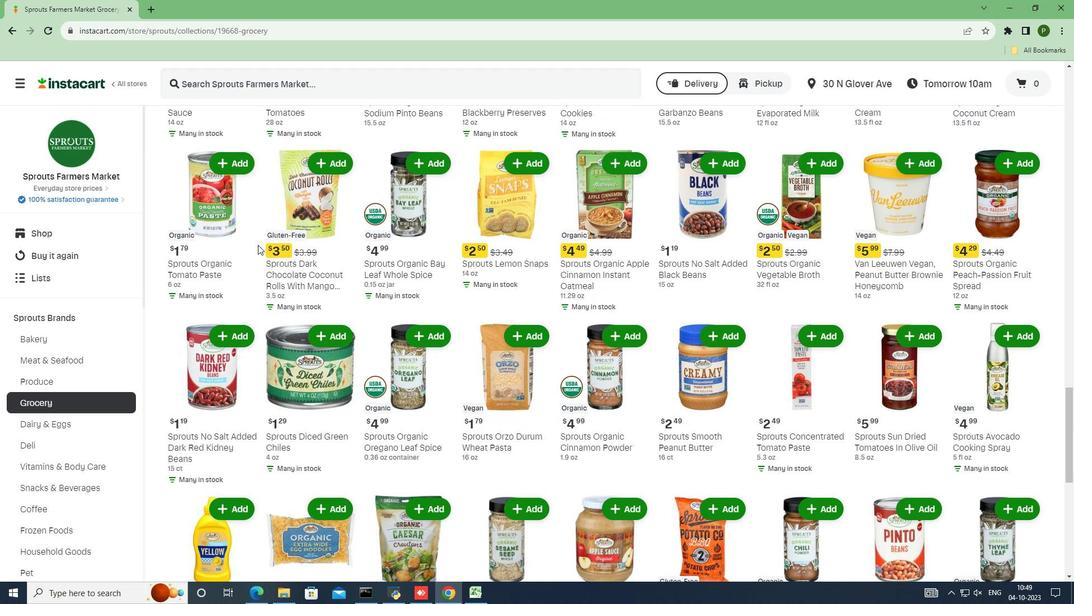 
Action: Mouse scrolled (257, 244) with delta (0, 0)
Screenshot: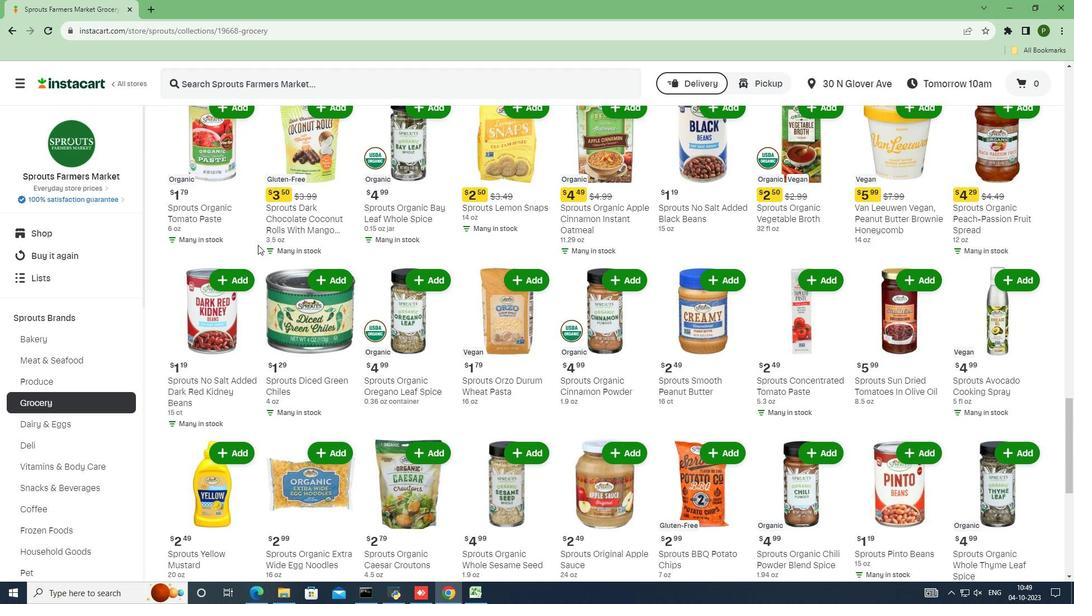 
Action: Mouse scrolled (257, 244) with delta (0, 0)
Screenshot: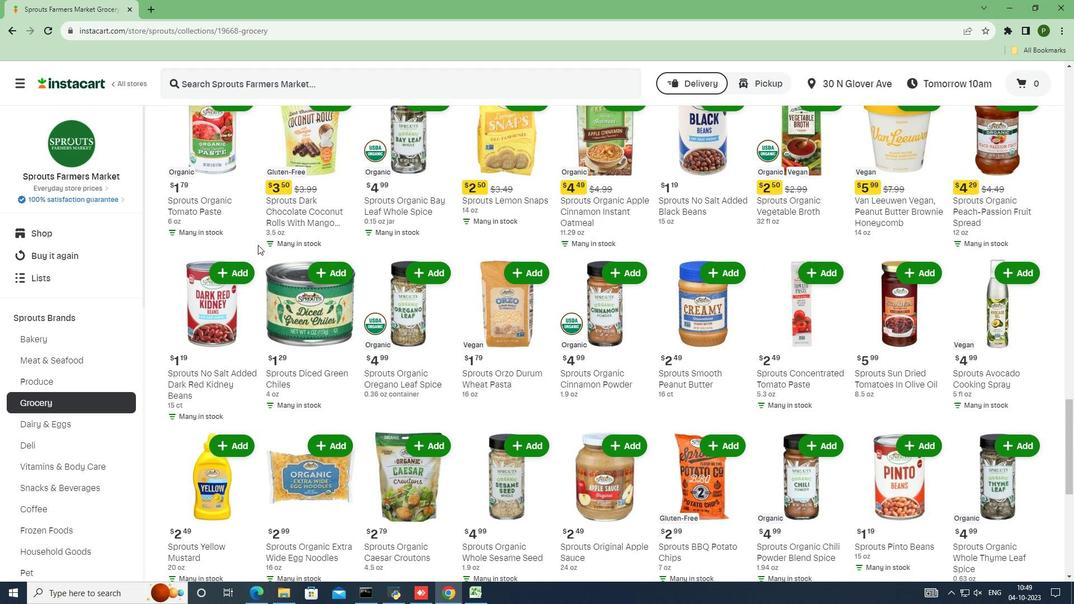 
Action: Mouse scrolled (257, 244) with delta (0, 0)
Screenshot: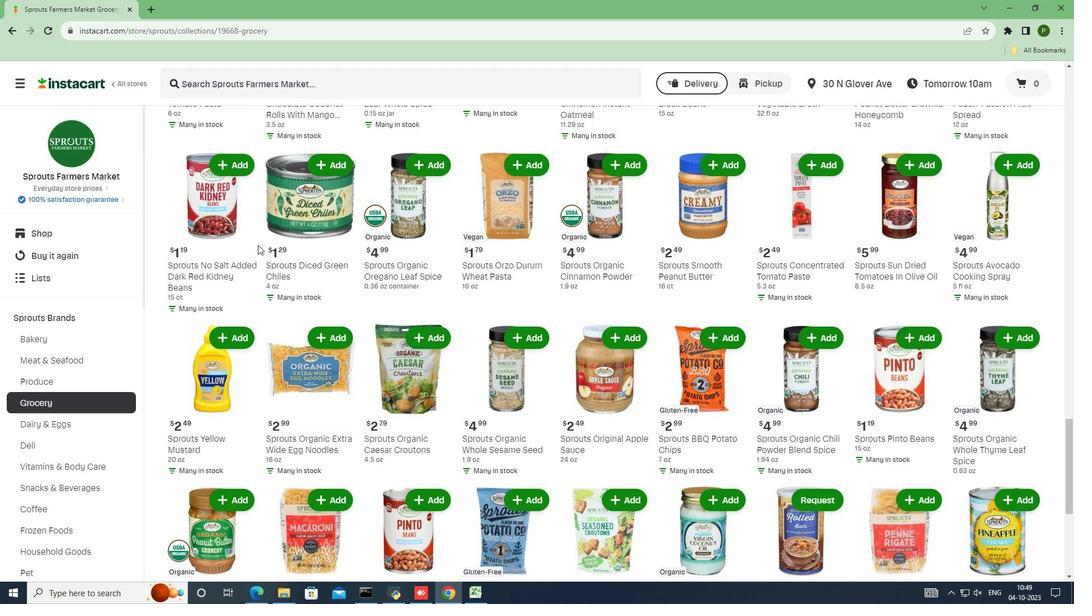 
Action: Mouse scrolled (257, 244) with delta (0, 0)
Screenshot: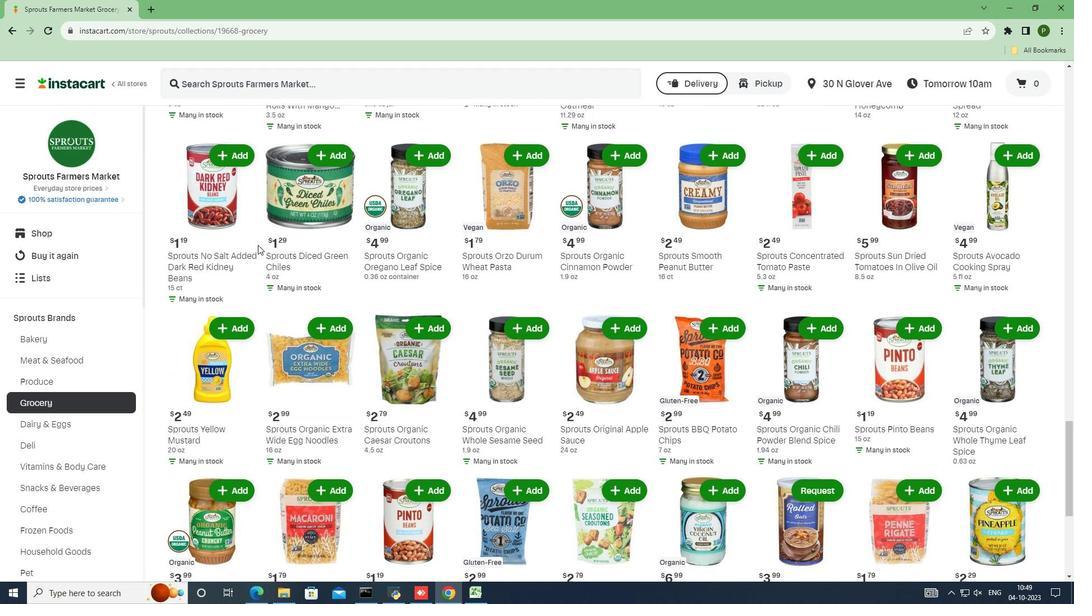 
Action: Mouse scrolled (257, 244) with delta (0, 0)
Screenshot: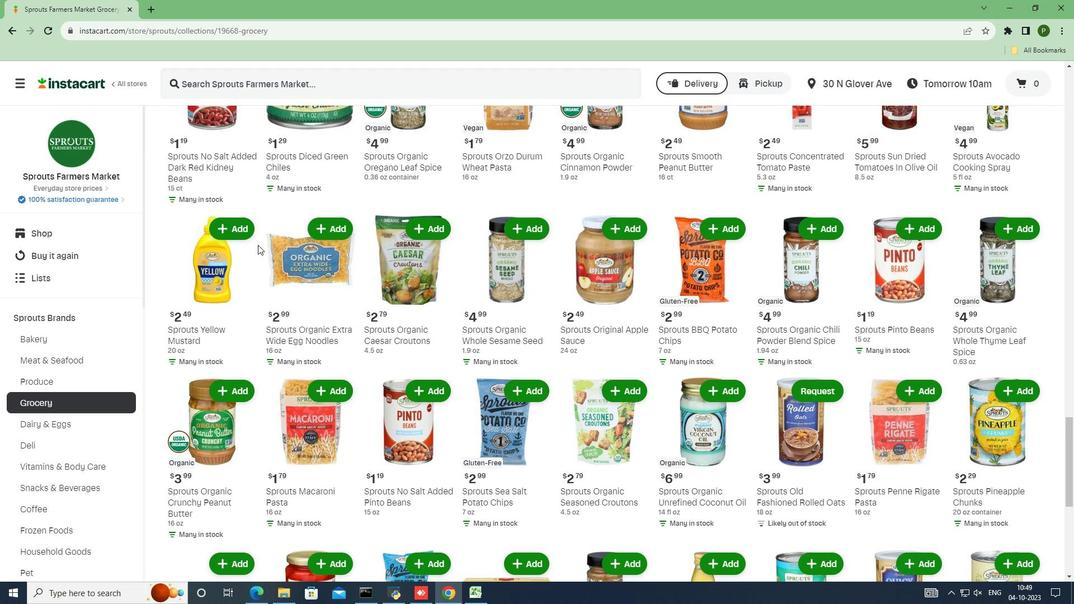 
Action: Mouse scrolled (257, 244) with delta (0, 0)
Screenshot: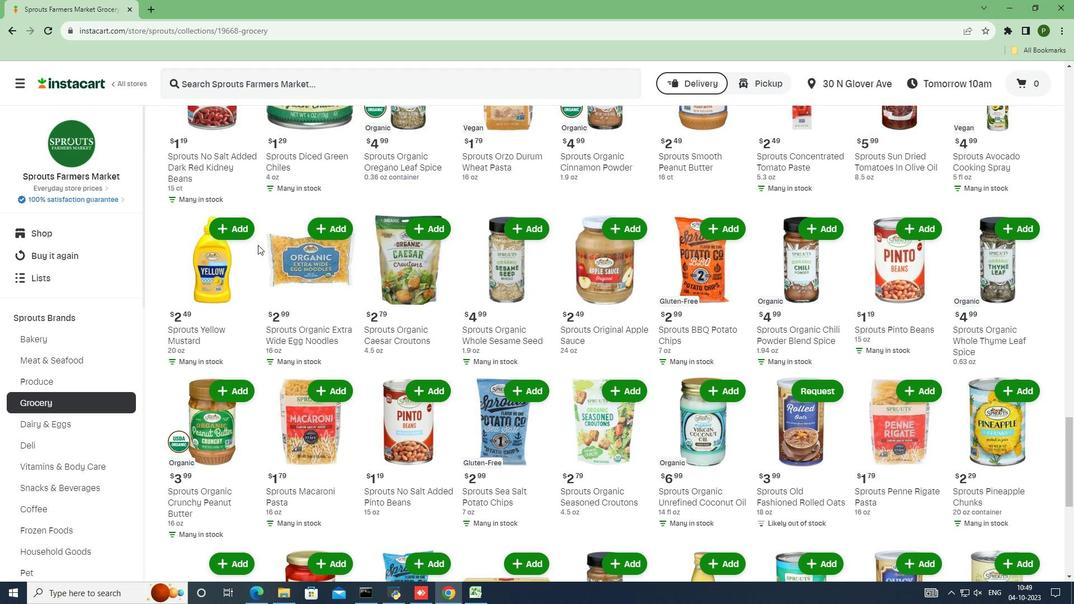 
Action: Mouse scrolled (257, 244) with delta (0, 0)
Screenshot: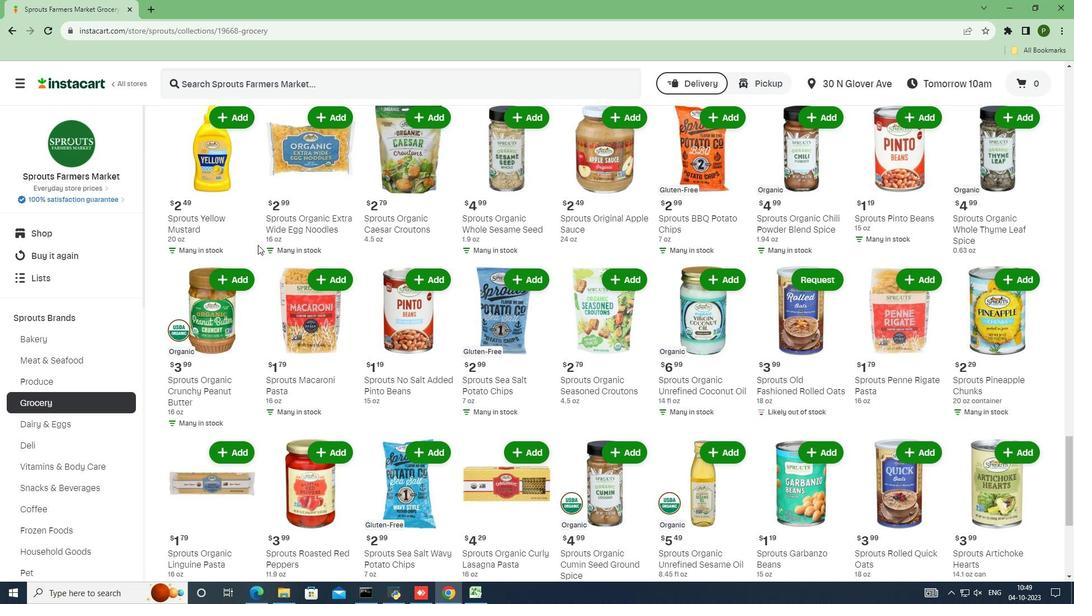 
Action: Mouse scrolled (257, 244) with delta (0, 0)
Screenshot: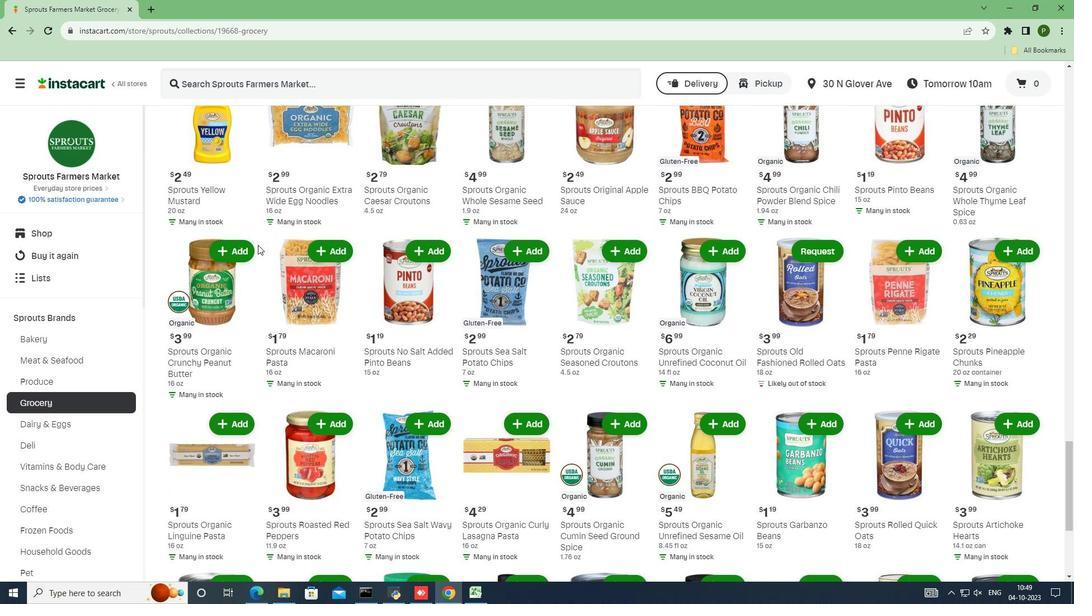 
Action: Mouse scrolled (257, 244) with delta (0, 0)
Screenshot: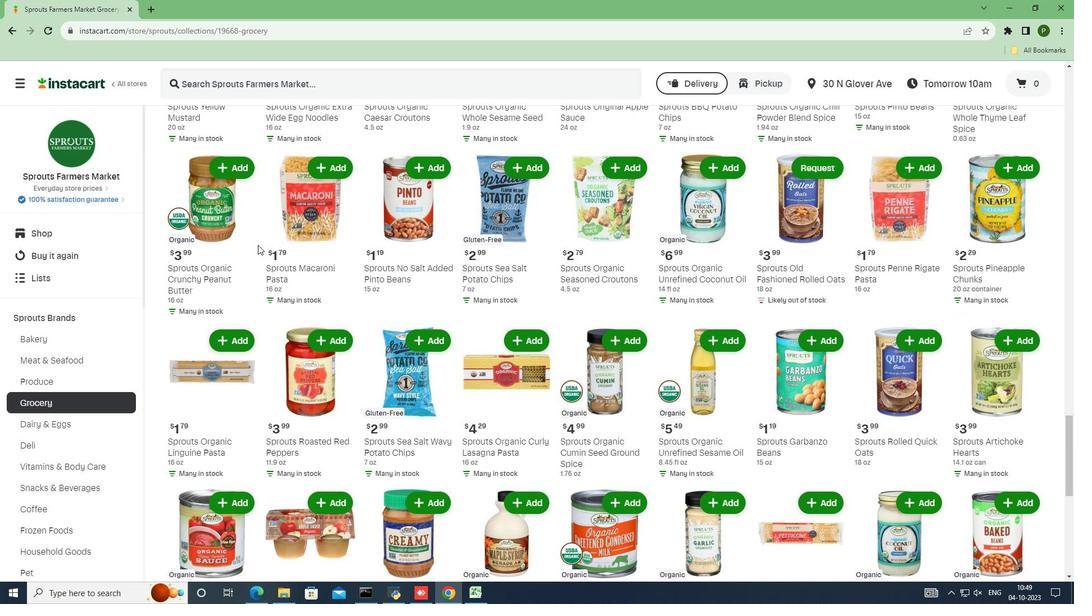 
Action: Mouse scrolled (257, 244) with delta (0, 0)
Screenshot: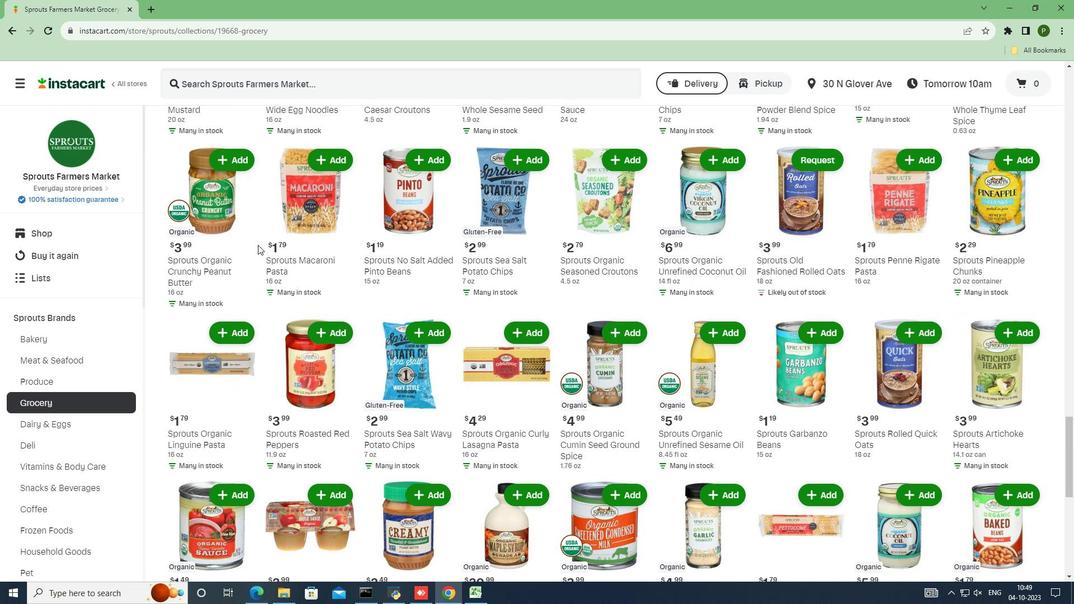
Action: Mouse scrolled (257, 245) with delta (0, 0)
Screenshot: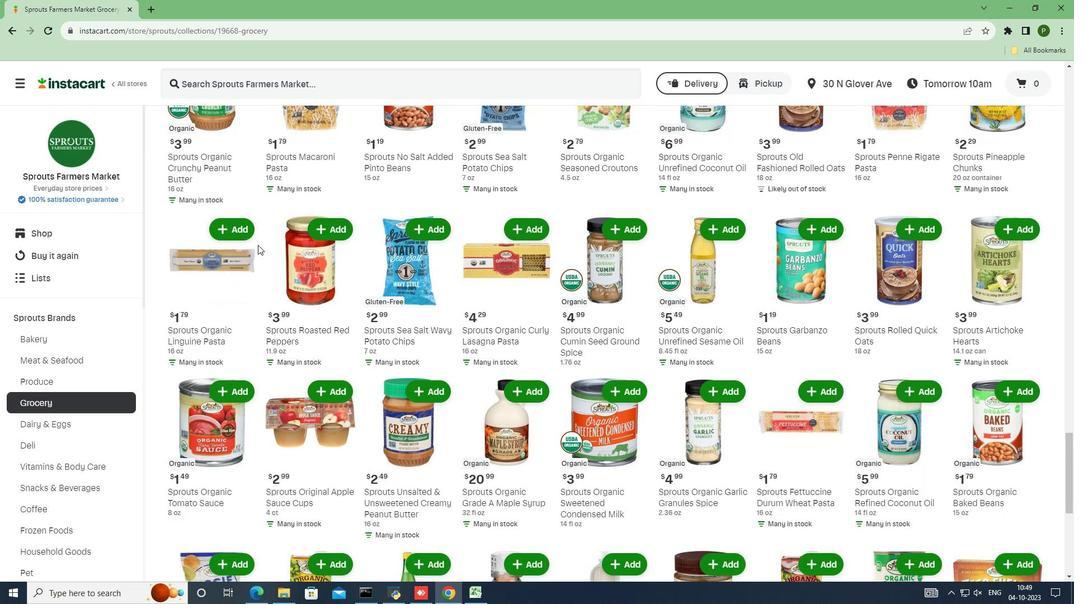 
Action: Mouse scrolled (257, 244) with delta (0, 0)
Screenshot: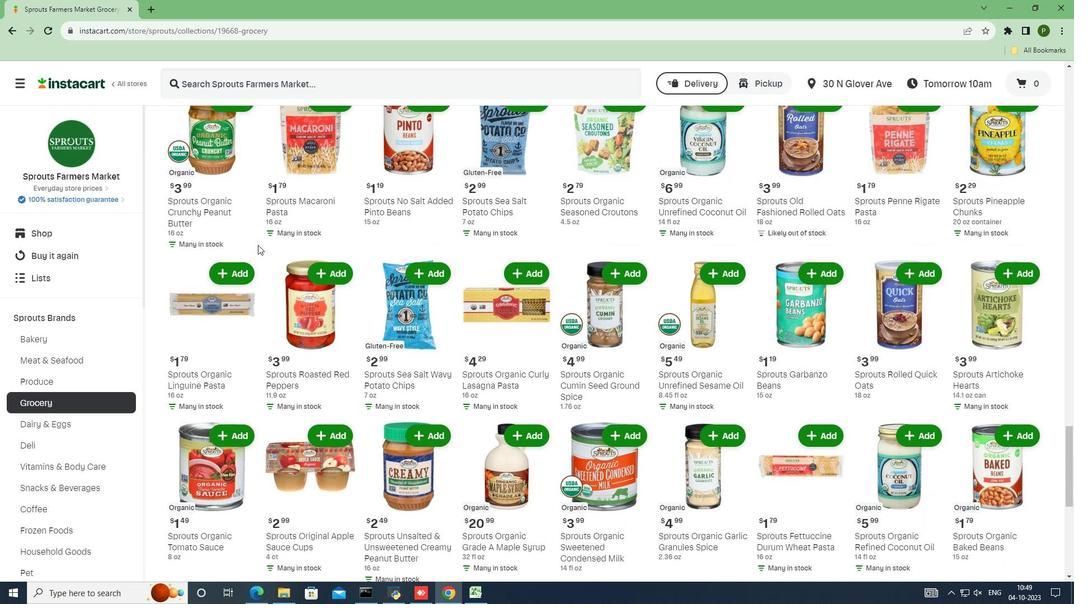 
Action: Mouse scrolled (257, 244) with delta (0, 0)
Screenshot: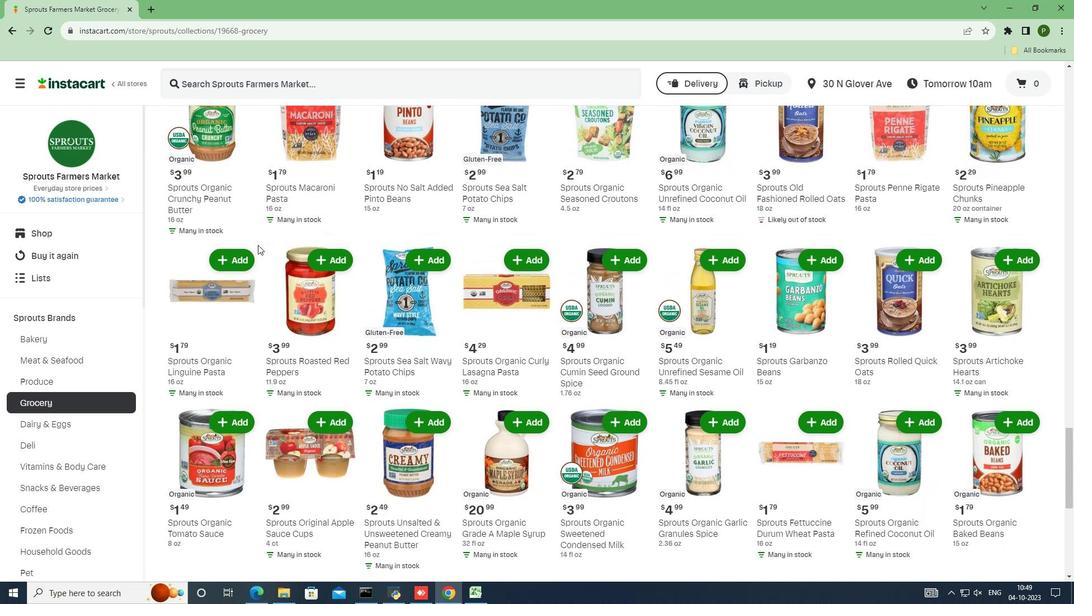 
Action: Mouse scrolled (257, 244) with delta (0, 0)
Screenshot: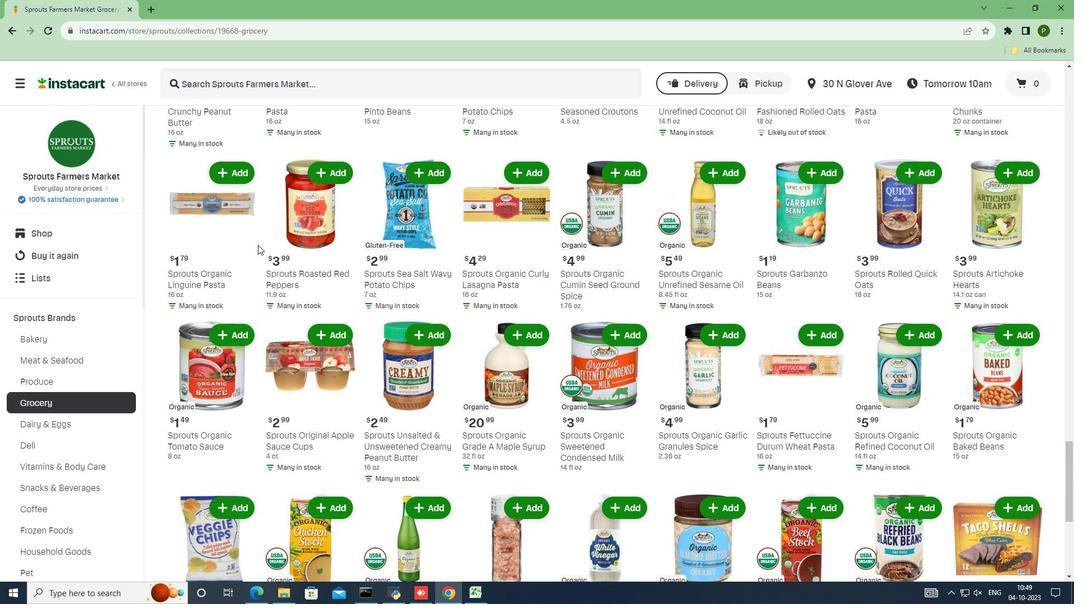 
Action: Mouse scrolled (257, 244) with delta (0, 0)
Screenshot: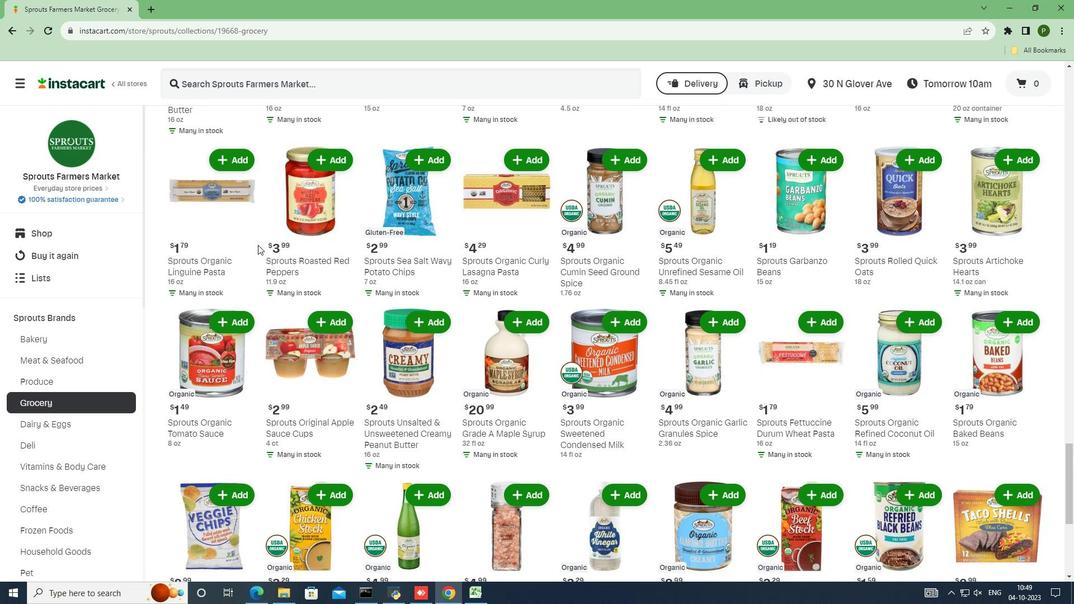 
Action: Mouse scrolled (257, 244) with delta (0, 0)
Screenshot: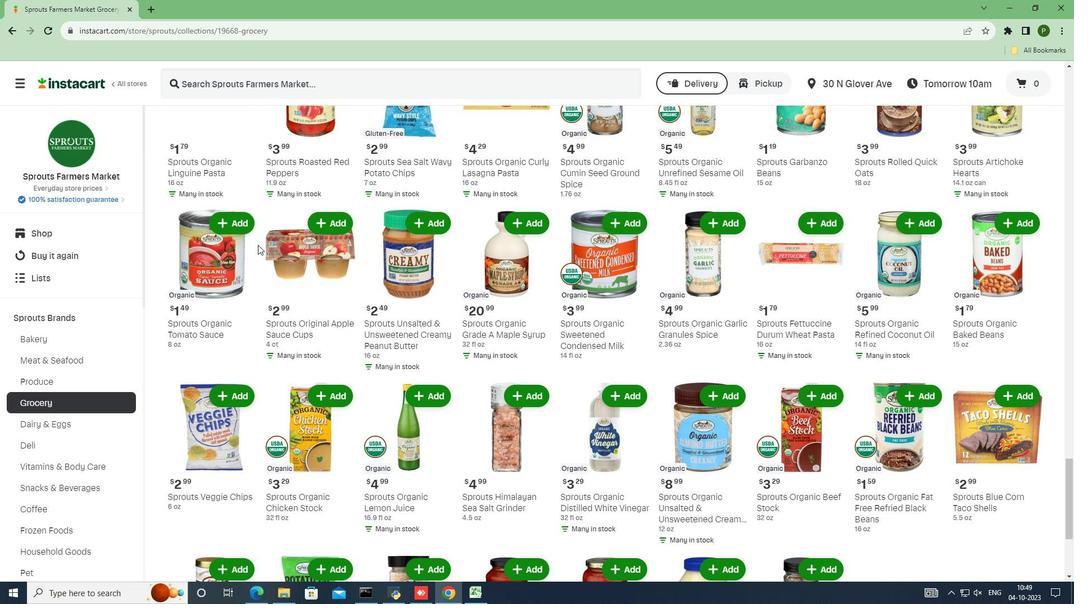 
Action: Mouse scrolled (257, 244) with delta (0, 0)
Screenshot: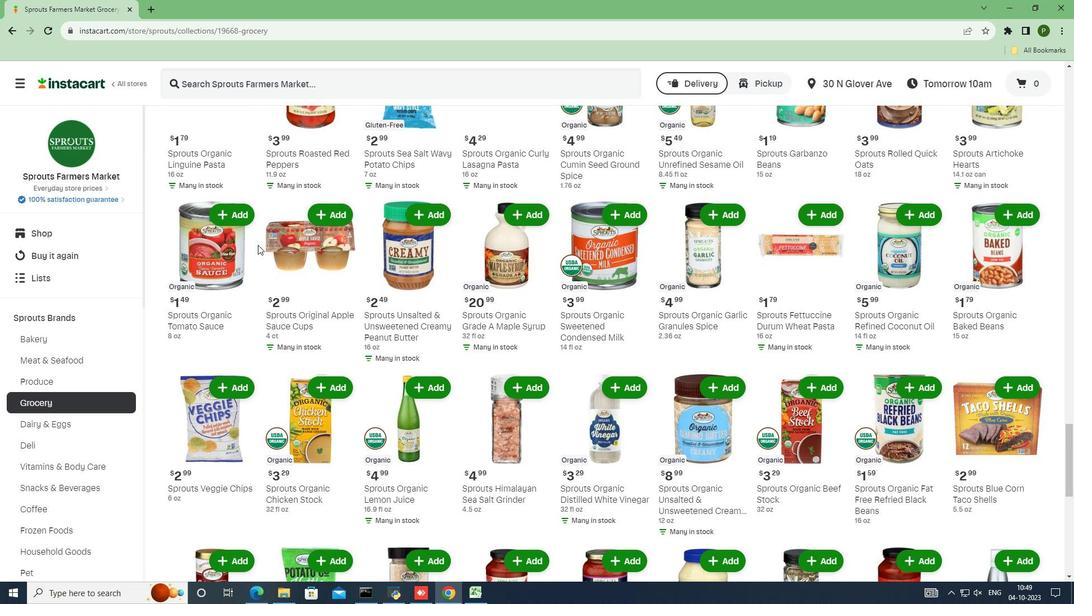 
Action: Mouse scrolled (257, 244) with delta (0, 0)
Screenshot: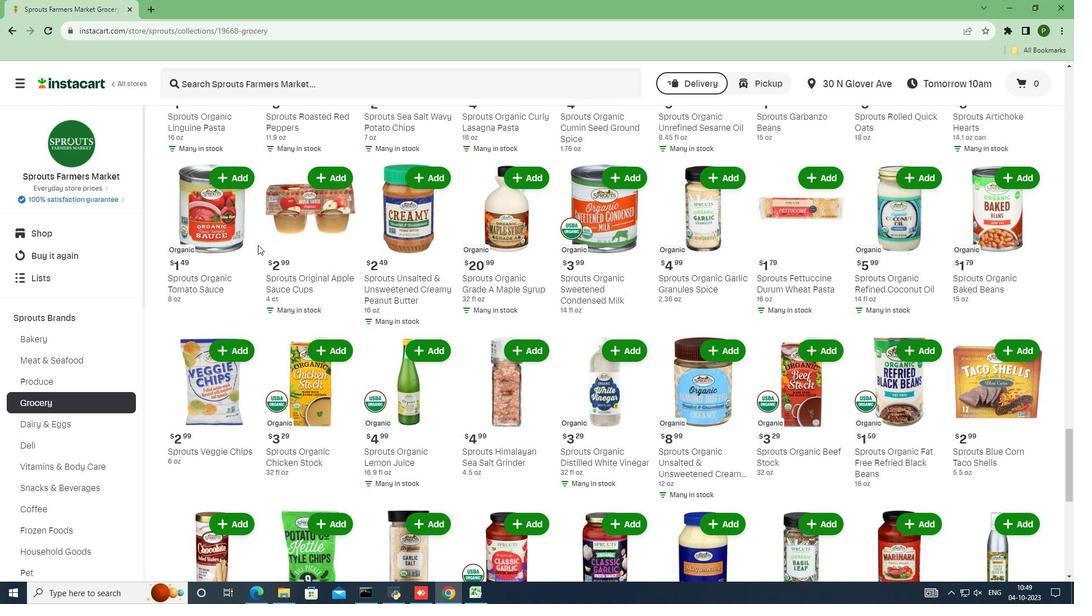 
Action: Mouse scrolled (257, 244) with delta (0, 0)
Screenshot: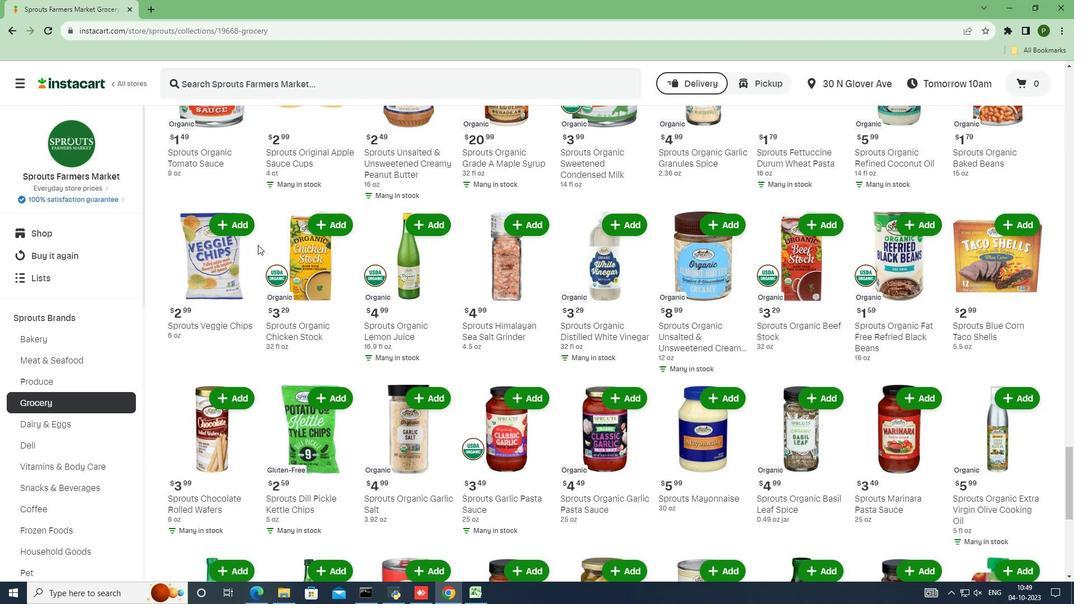 
Action: Mouse scrolled (257, 244) with delta (0, 0)
Screenshot: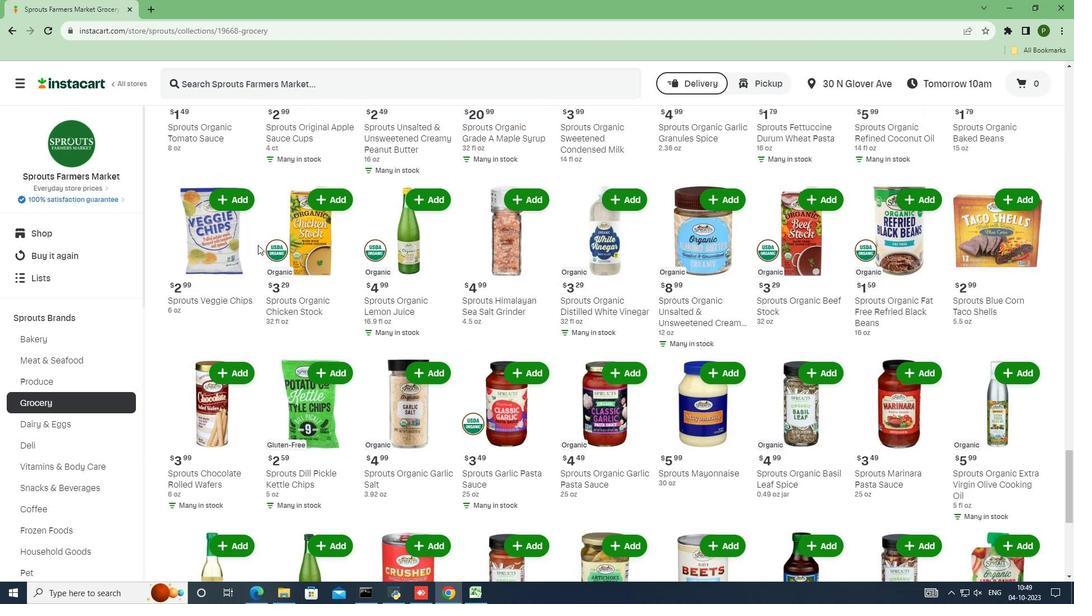 
Action: Mouse scrolled (257, 244) with delta (0, 0)
Screenshot: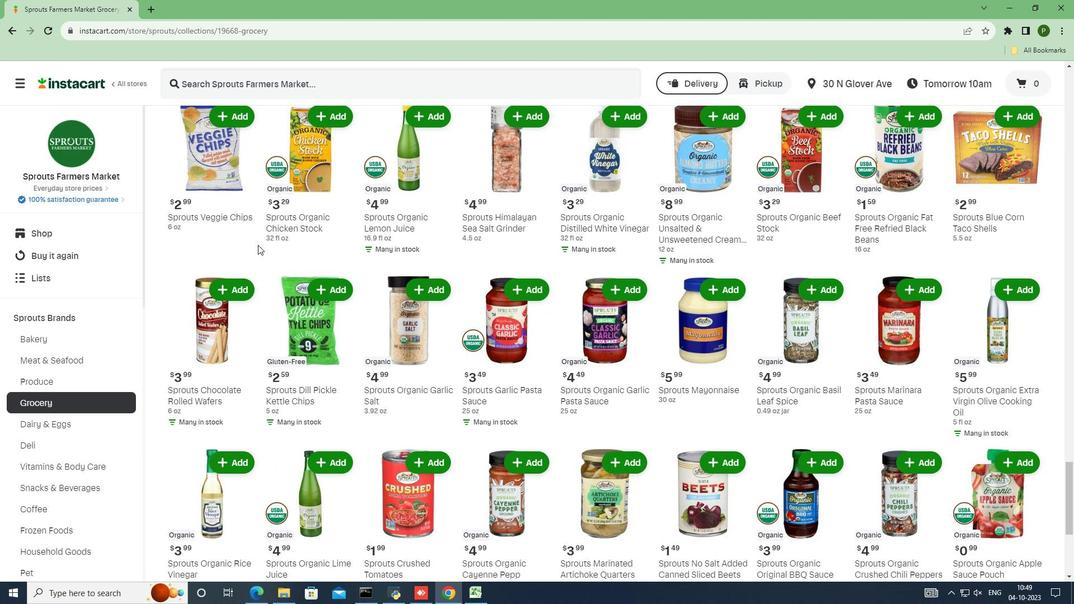 
Action: Mouse scrolled (257, 244) with delta (0, 0)
Screenshot: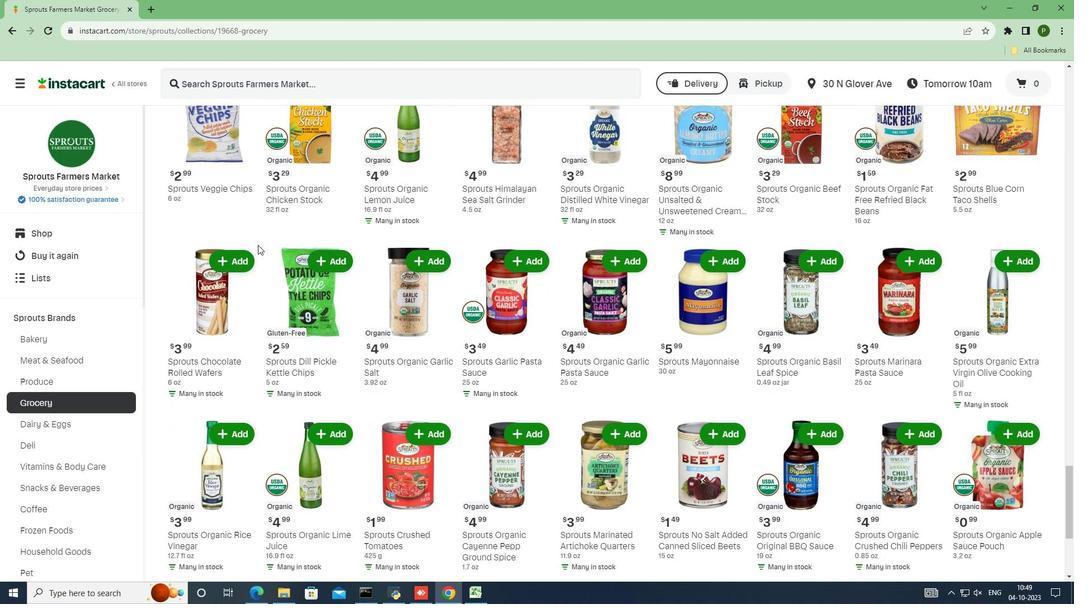 
Action: Mouse scrolled (257, 244) with delta (0, 0)
Screenshot: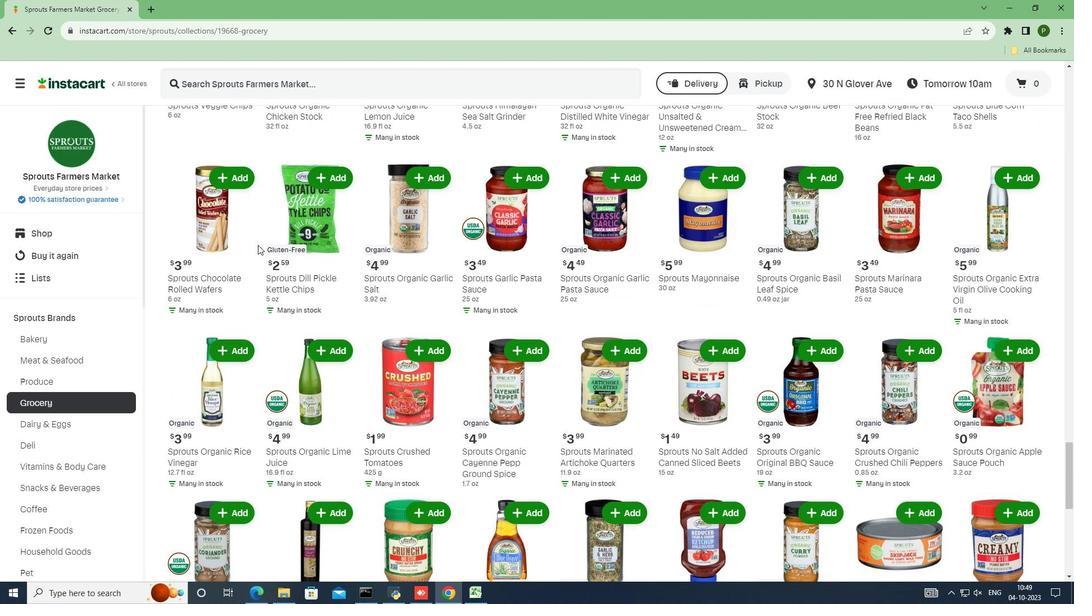 
Action: Mouse scrolled (257, 244) with delta (0, 0)
Screenshot: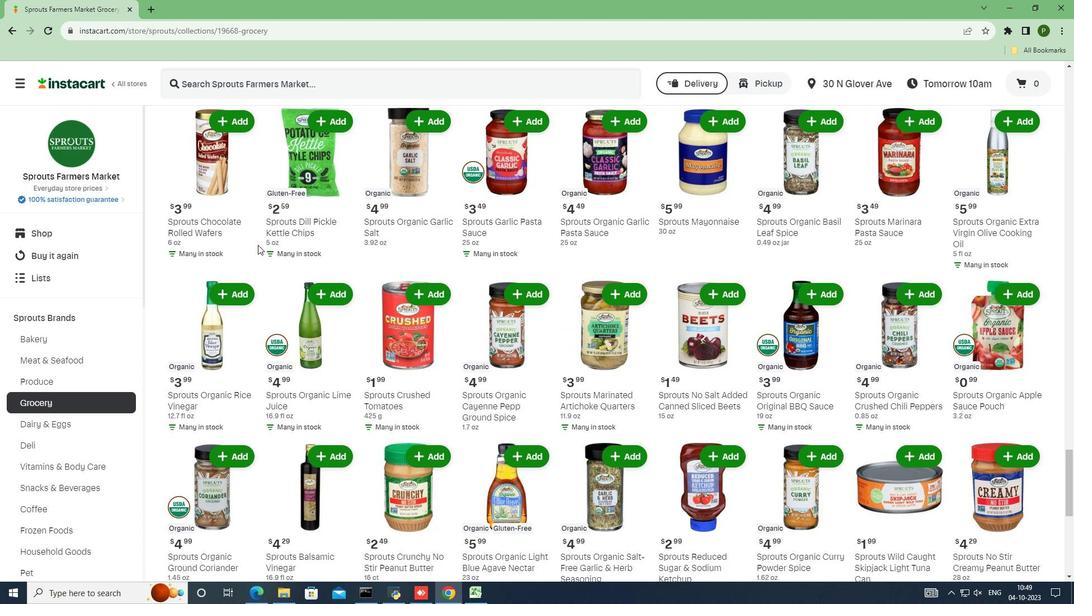 
Action: Mouse scrolled (257, 244) with delta (0, 0)
Screenshot: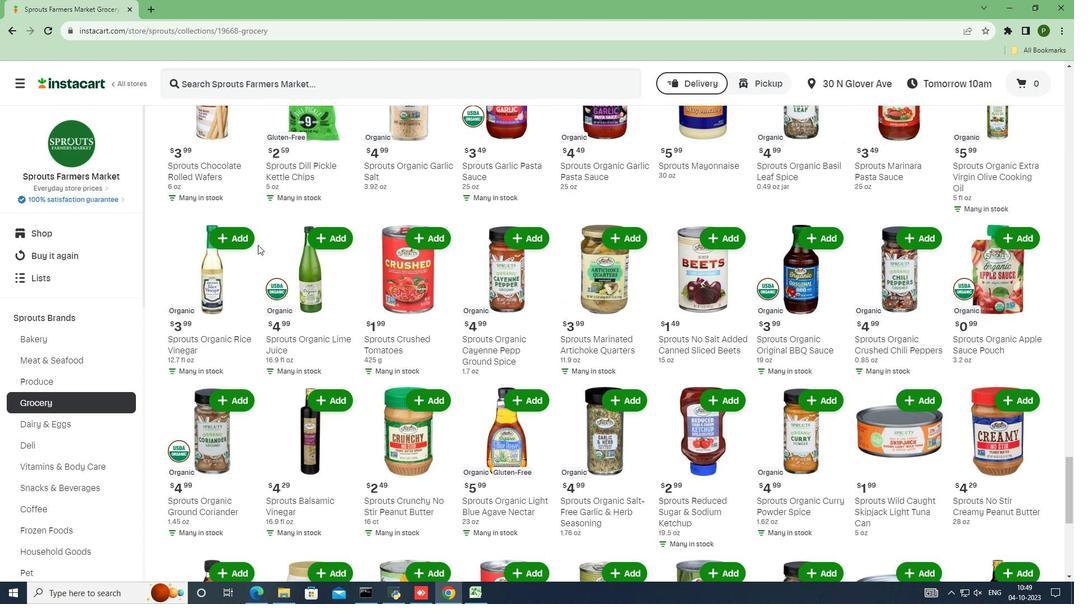 
Action: Mouse scrolled (257, 244) with delta (0, 0)
Screenshot: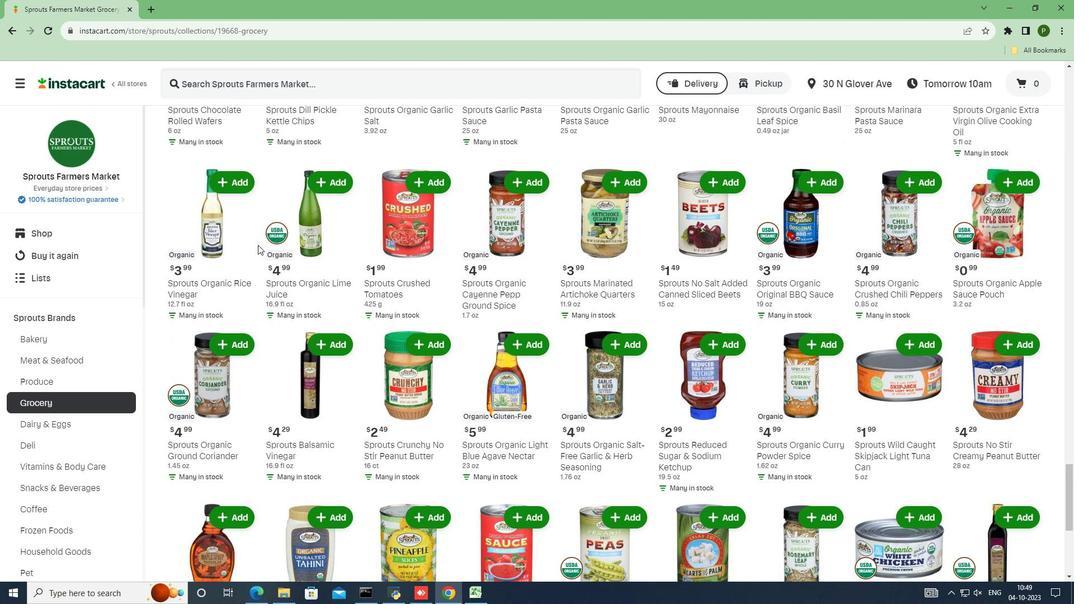 
Action: Mouse scrolled (257, 244) with delta (0, 0)
Screenshot: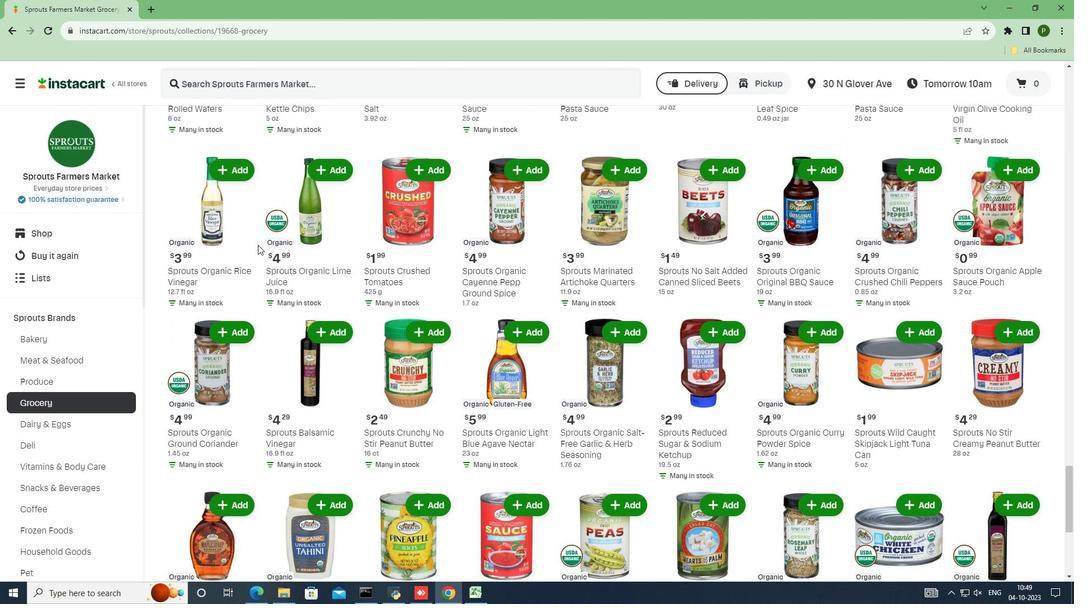 
Action: Mouse scrolled (257, 245) with delta (0, 0)
Screenshot: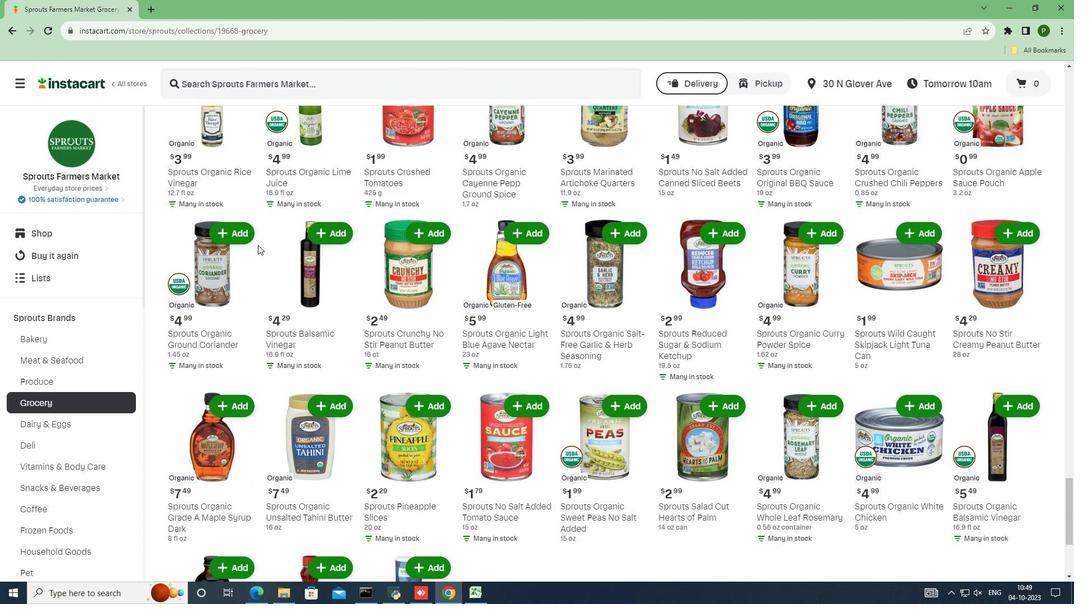
Action: Mouse scrolled (257, 244) with delta (0, 0)
Screenshot: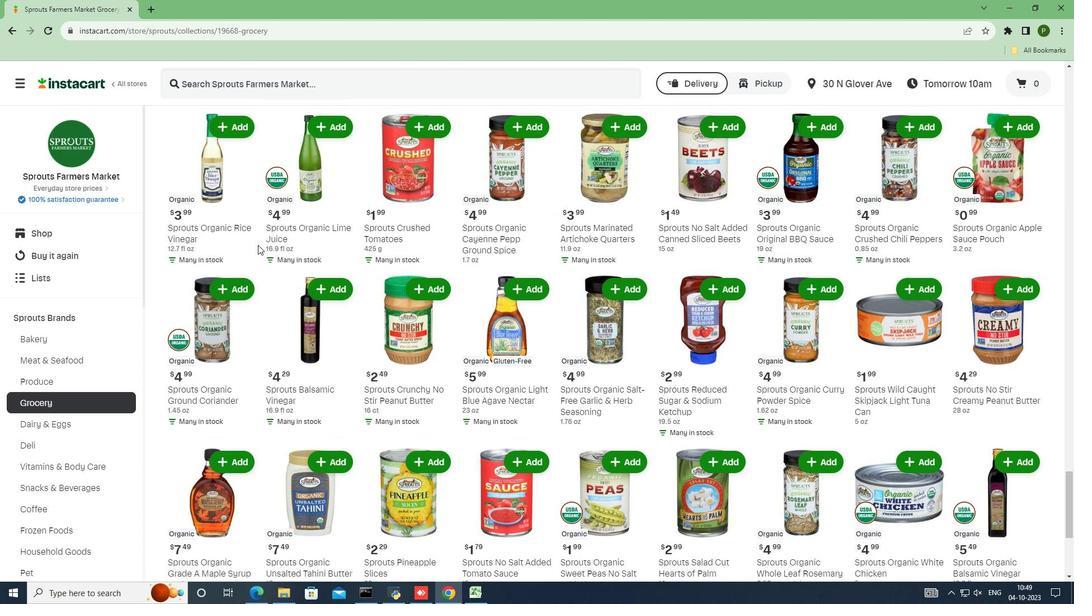 
Action: Mouse scrolled (257, 244) with delta (0, 0)
Screenshot: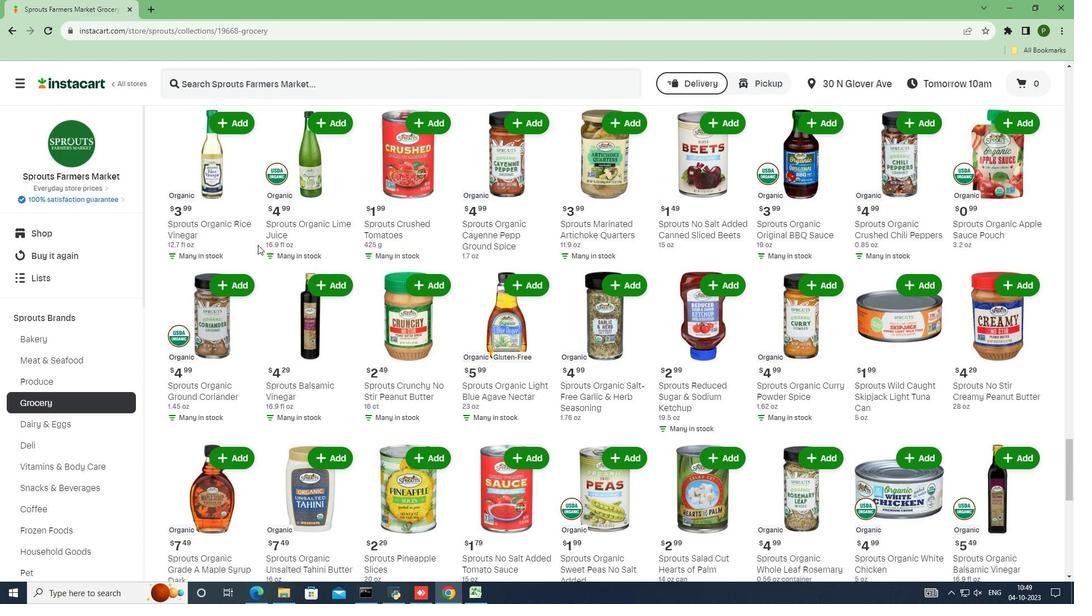 
Action: Mouse scrolled (257, 244) with delta (0, 0)
Screenshot: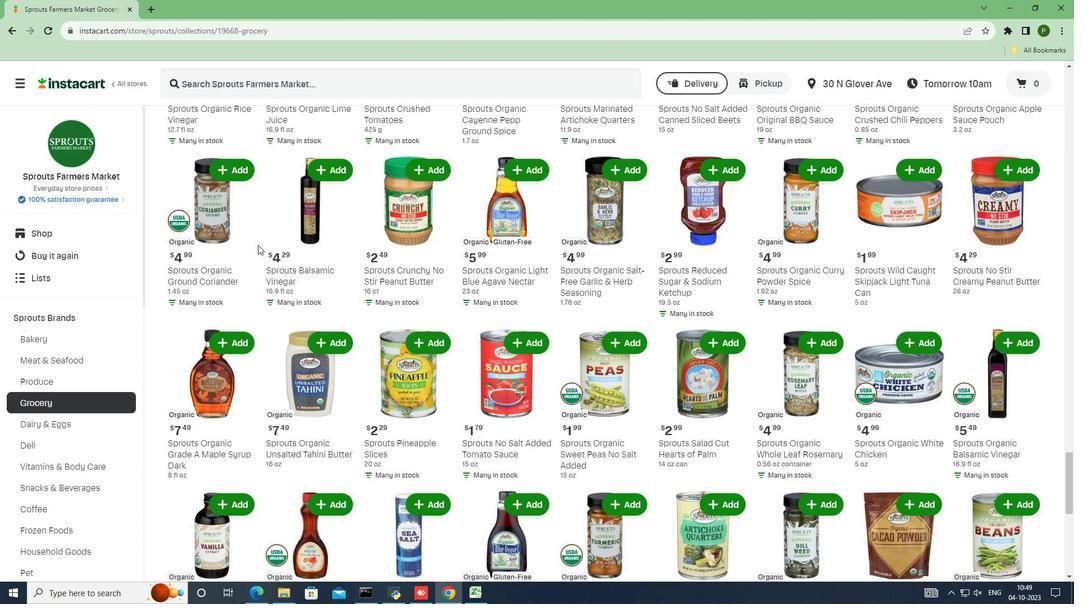 
Action: Mouse scrolled (257, 245) with delta (0, 0)
Screenshot: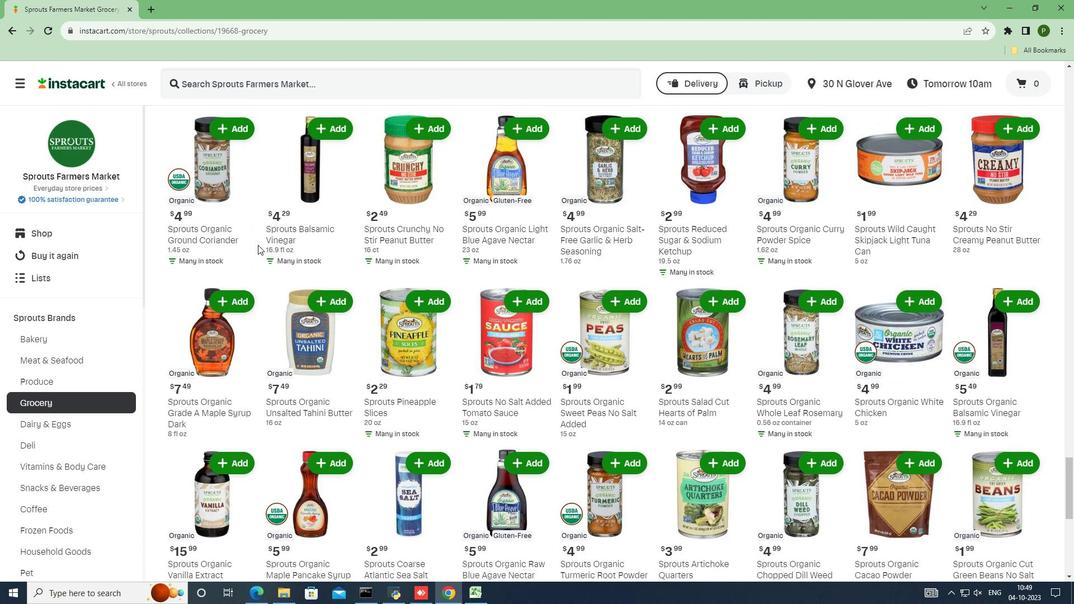 
Action: Mouse scrolled (257, 244) with delta (0, 0)
Screenshot: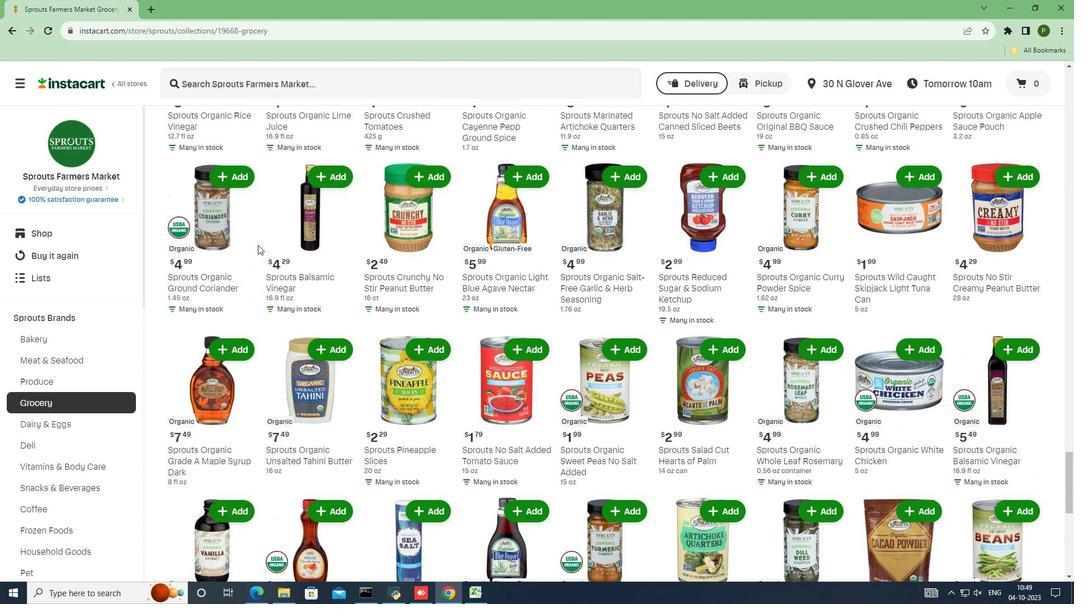 
Action: Mouse scrolled (257, 244) with delta (0, 0)
Screenshot: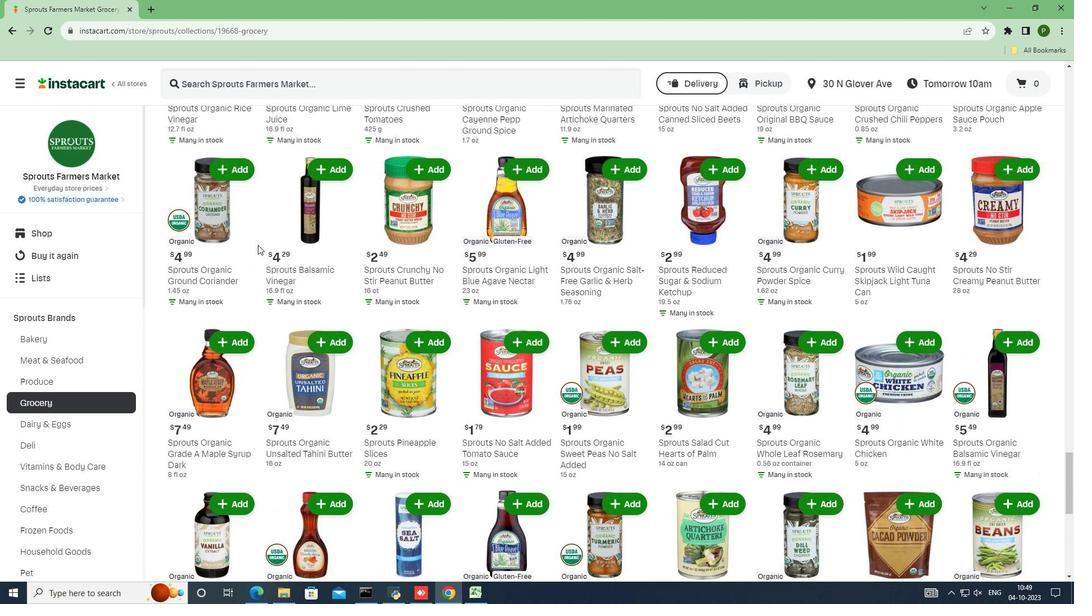 
Action: Mouse scrolled (257, 244) with delta (0, 0)
Screenshot: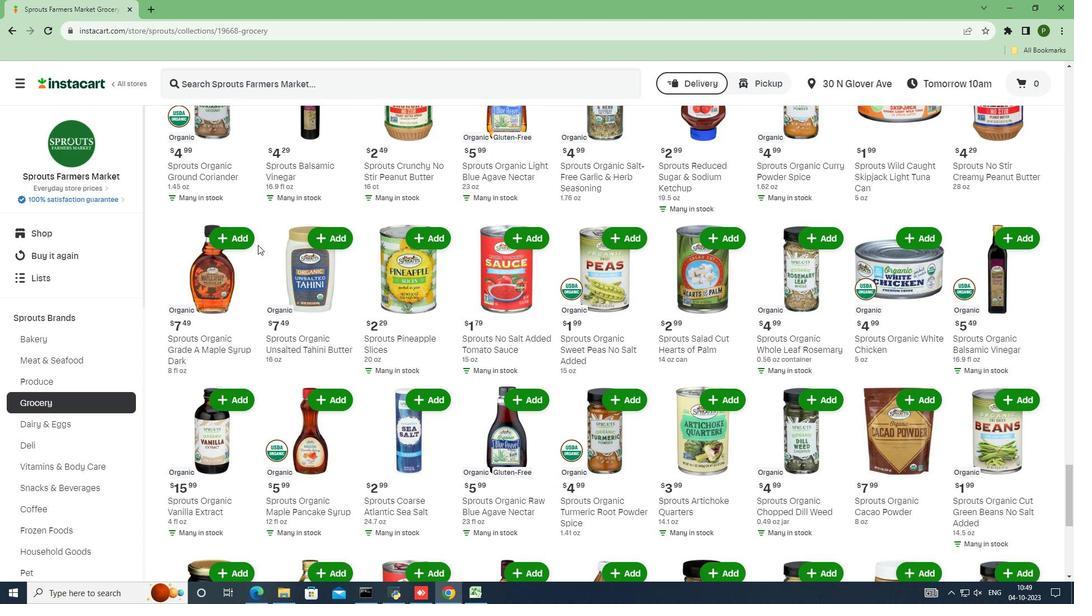 
Action: Mouse scrolled (257, 244) with delta (0, 0)
Screenshot: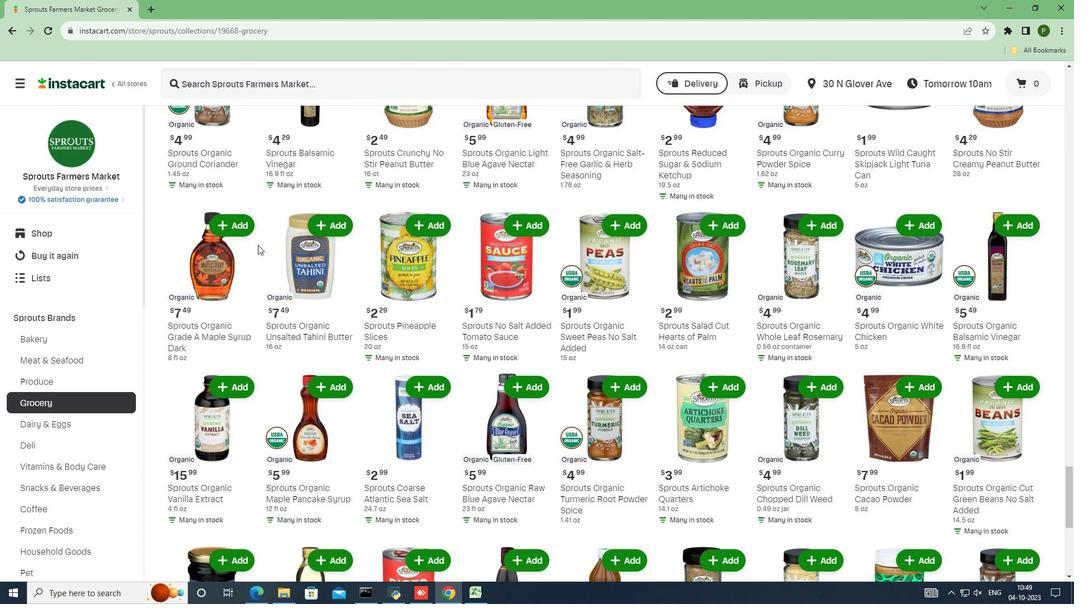 
Action: Mouse scrolled (257, 244) with delta (0, 0)
Screenshot: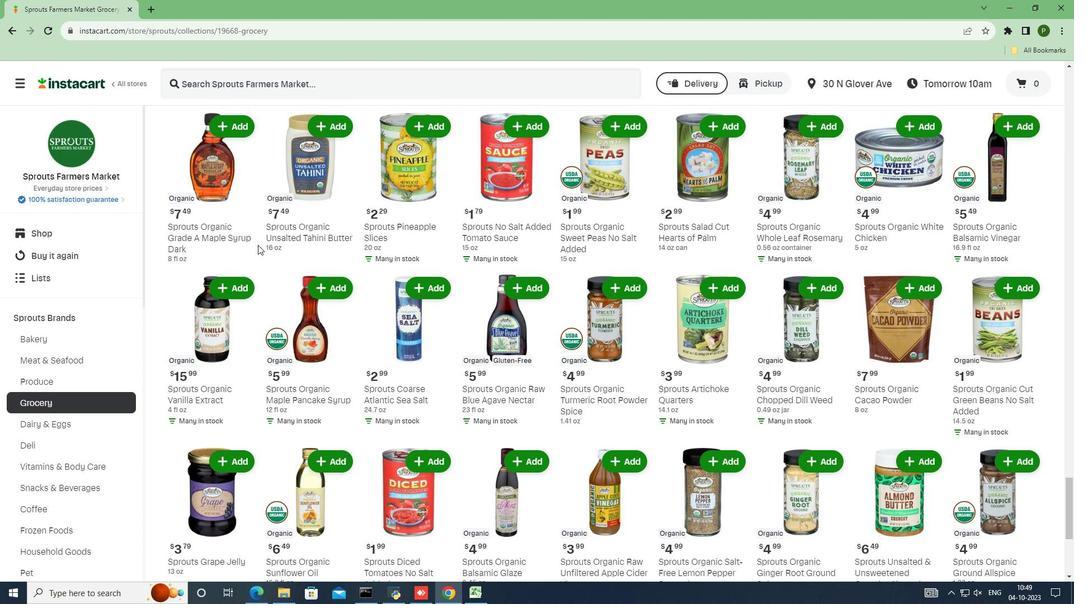 
Action: Mouse scrolled (257, 244) with delta (0, 0)
Screenshot: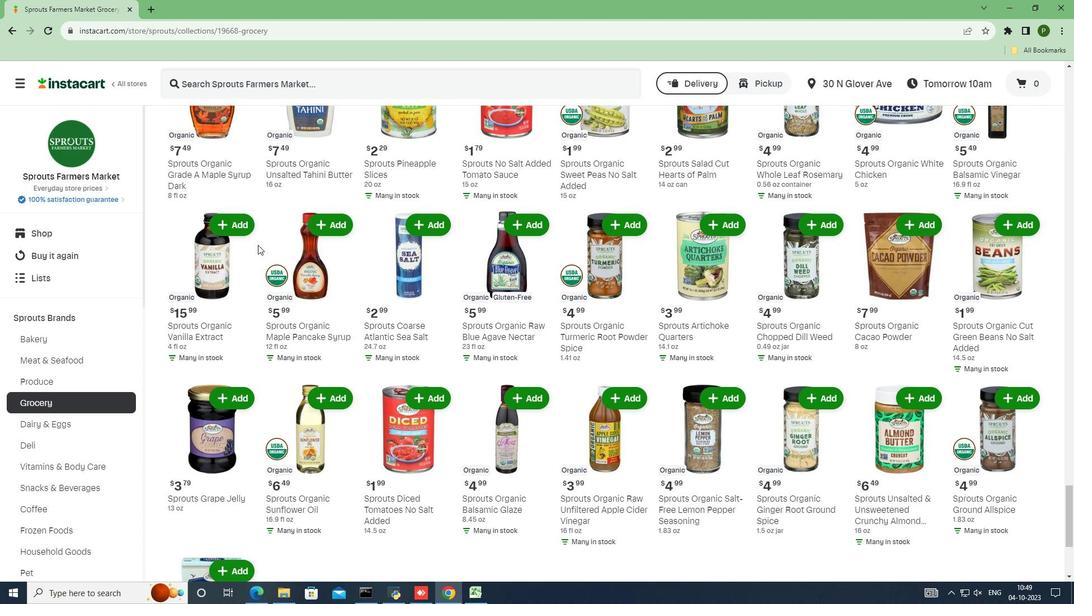 
Action: Mouse scrolled (257, 244) with delta (0, 0)
Screenshot: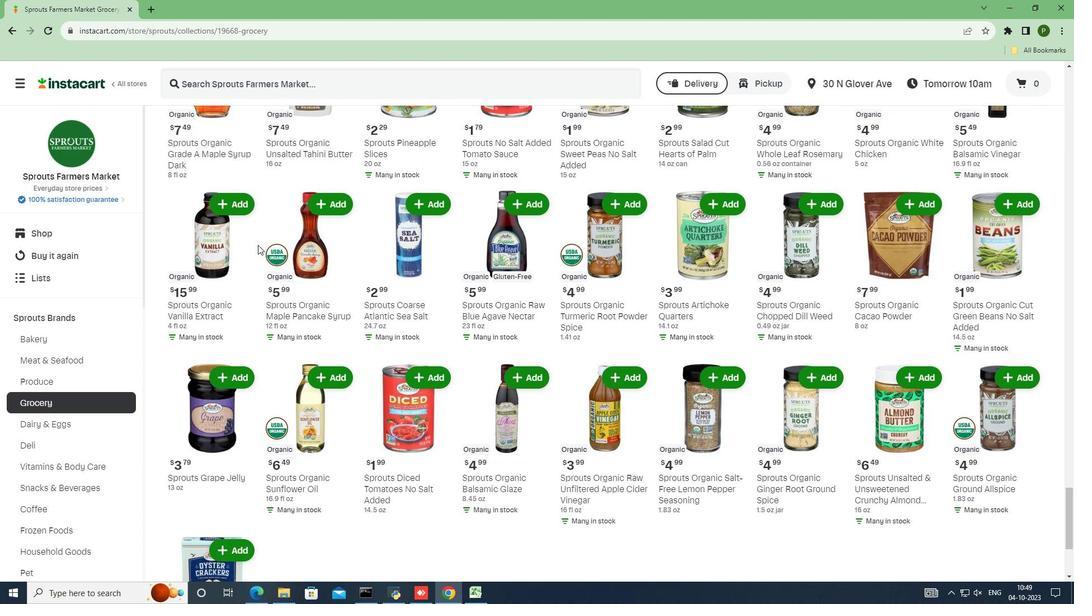 
Action: Mouse scrolled (257, 245) with delta (0, 0)
Screenshot: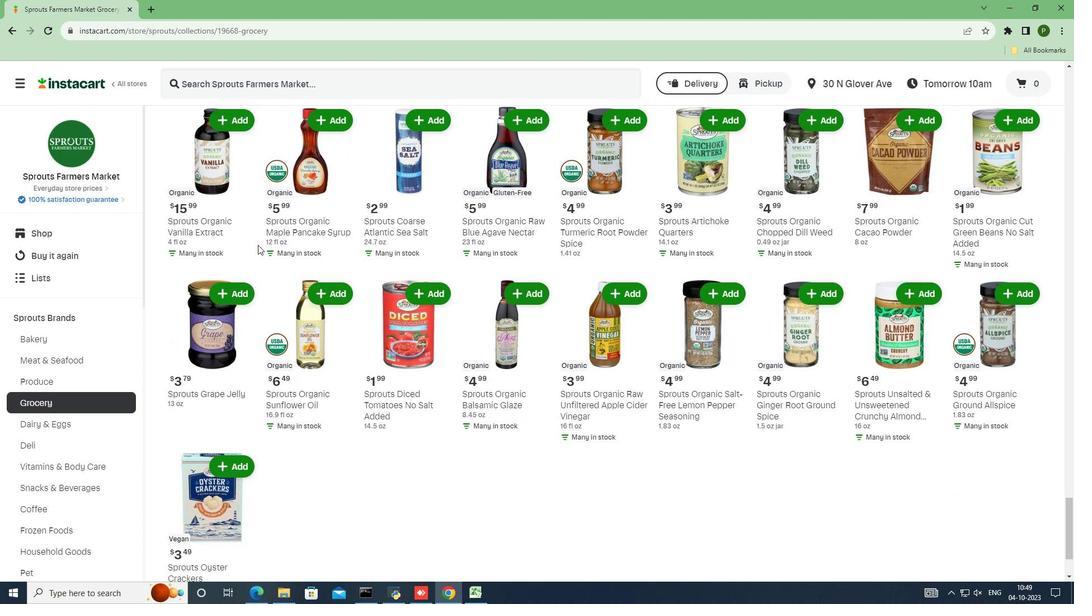 
Action: Mouse scrolled (257, 244) with delta (0, 0)
Screenshot: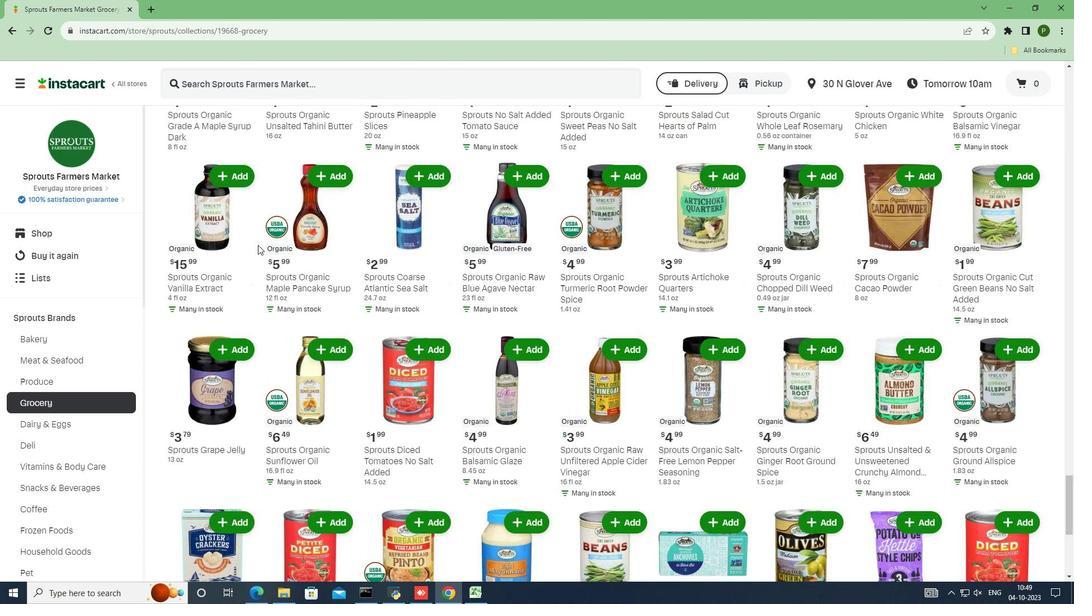 
Action: Mouse scrolled (257, 244) with delta (0, 0)
Screenshot: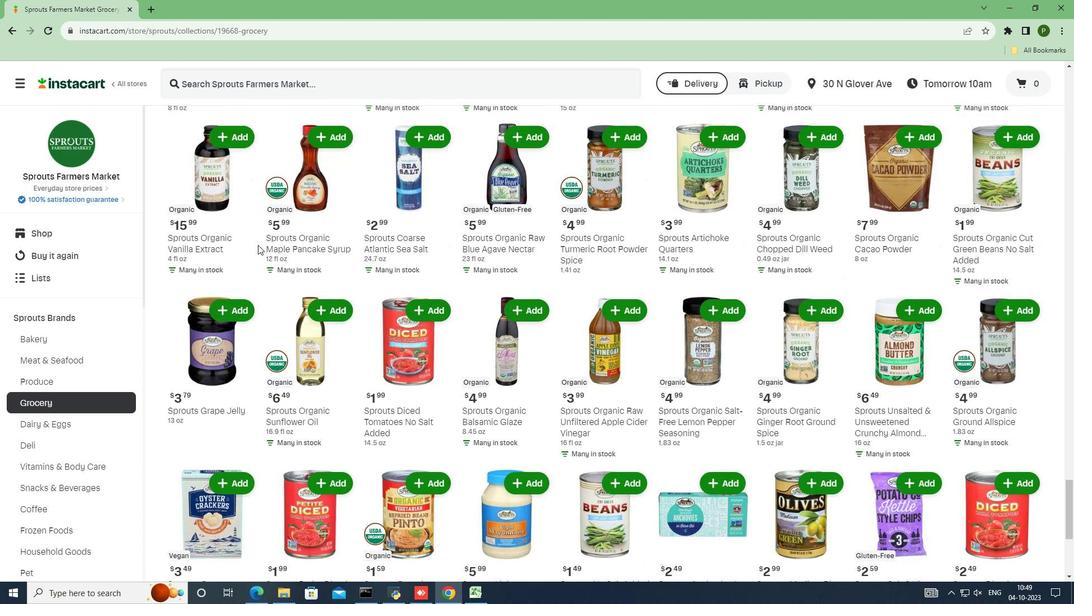 
Action: Mouse scrolled (257, 245) with delta (0, 0)
Screenshot: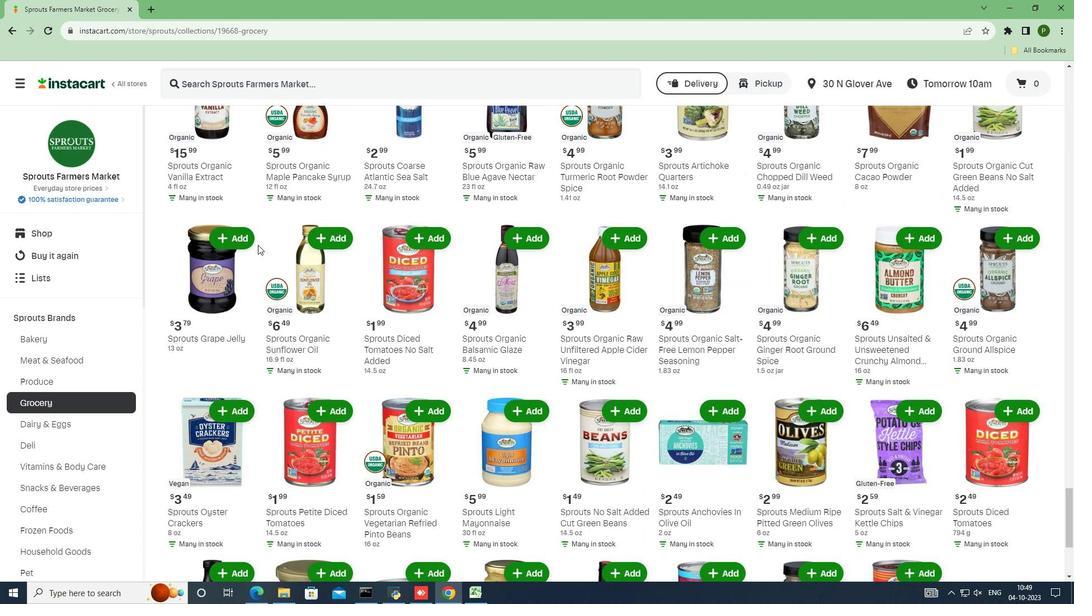 
Action: Mouse scrolled (257, 244) with delta (0, 0)
Screenshot: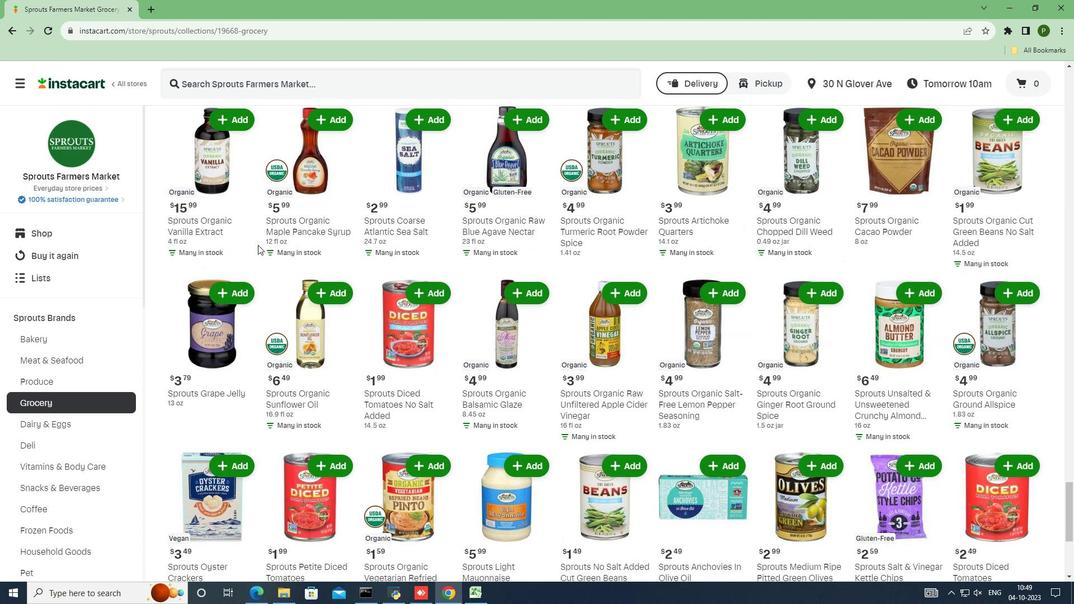 
Action: Mouse scrolled (257, 244) with delta (0, 0)
Screenshot: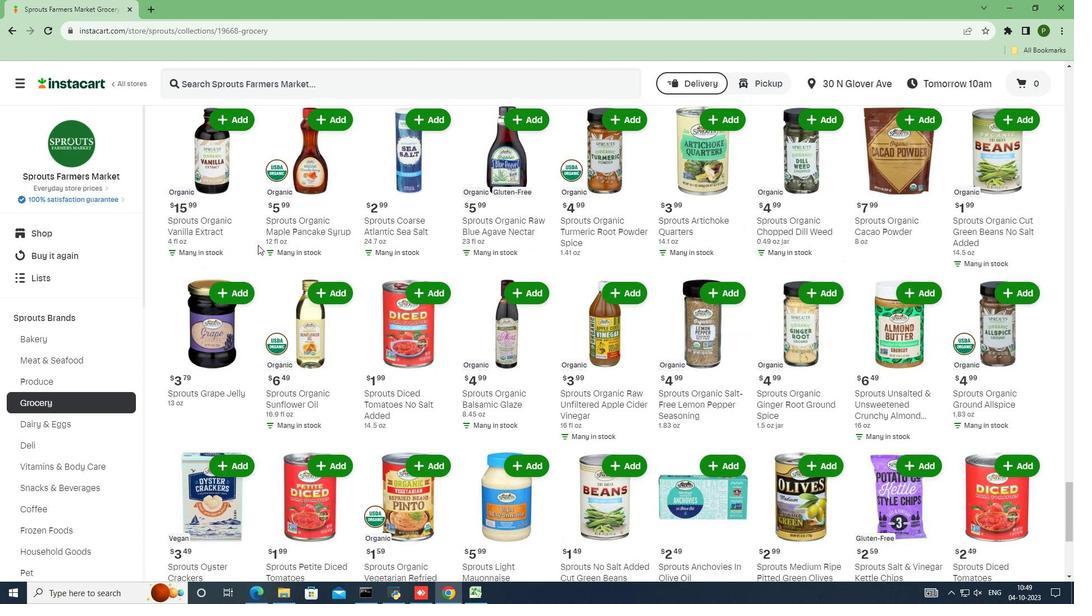 
Action: Mouse scrolled (257, 244) with delta (0, 0)
Screenshot: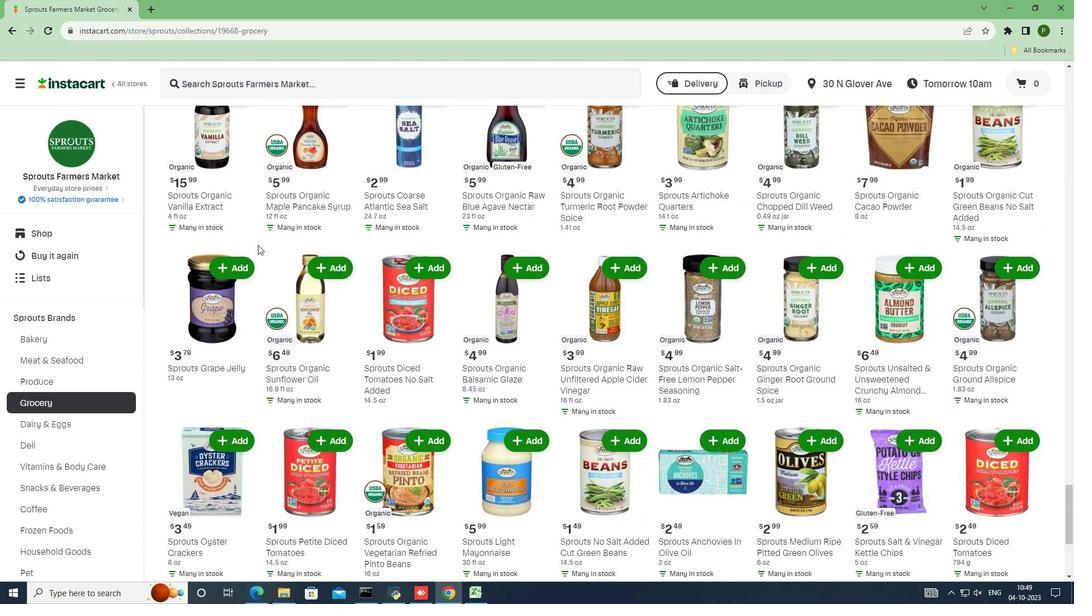 
Action: Mouse moved to (484, 121)
Screenshot: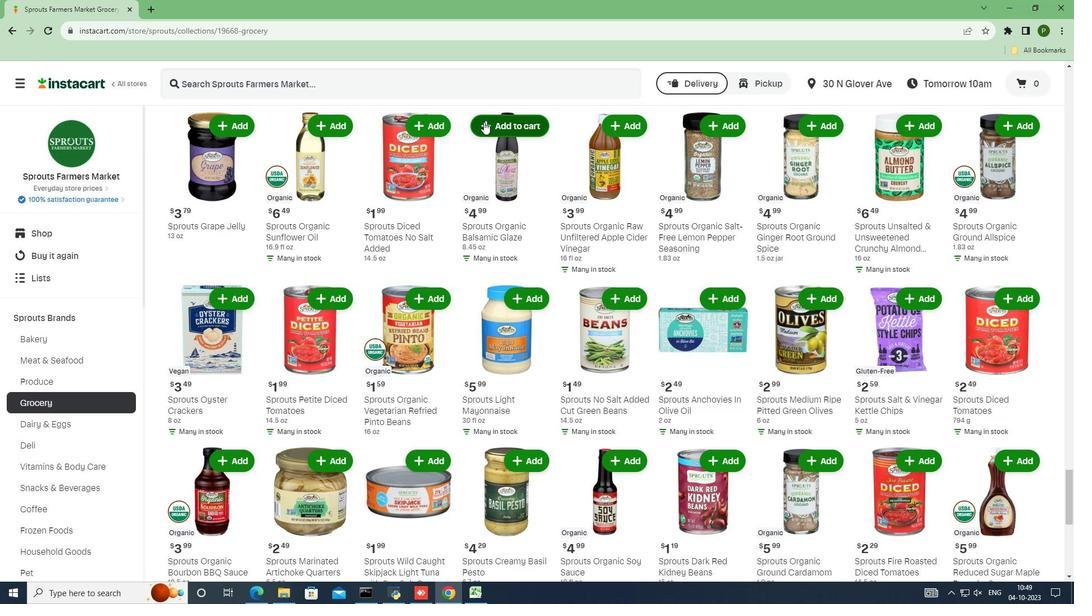 
Action: Mouse pressed left at (484, 121)
Screenshot: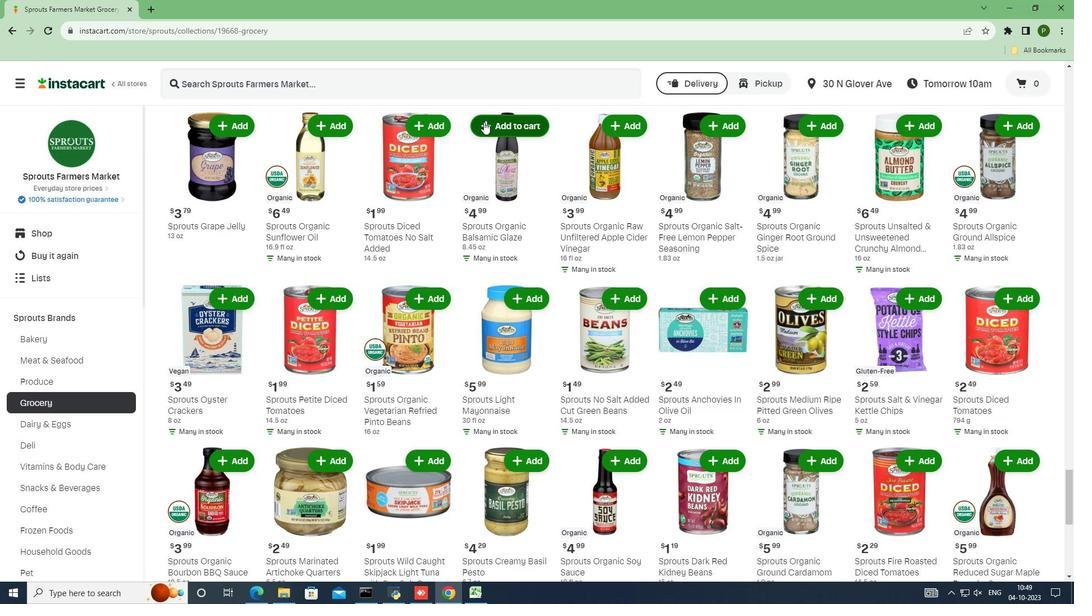 
